 Task: Create a due date automation trigger when advanced on, 2 working days after a card is due add fields with custom field "Resume" set to a date more than 1 working days from now at 11:00 AM.
Action: Mouse moved to (989, 250)
Screenshot: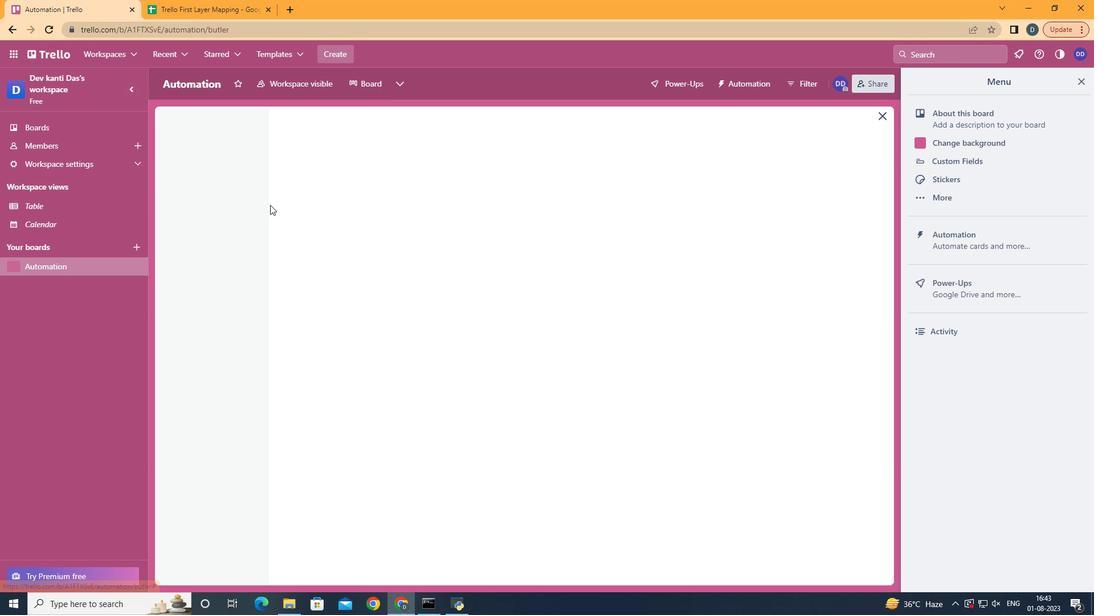 
Action: Mouse pressed left at (989, 250)
Screenshot: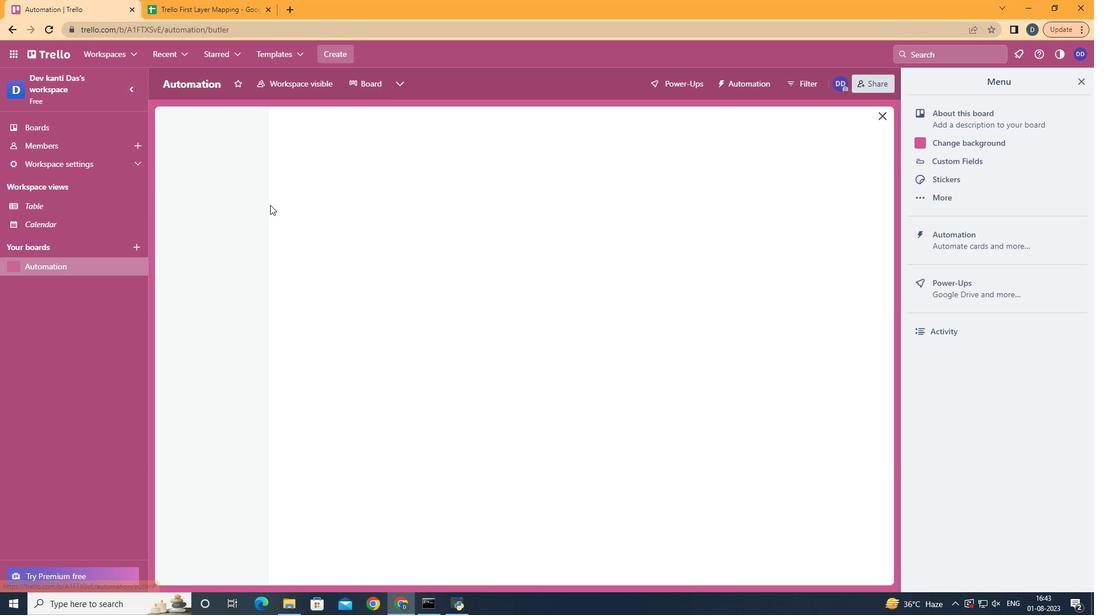 
Action: Mouse moved to (223, 216)
Screenshot: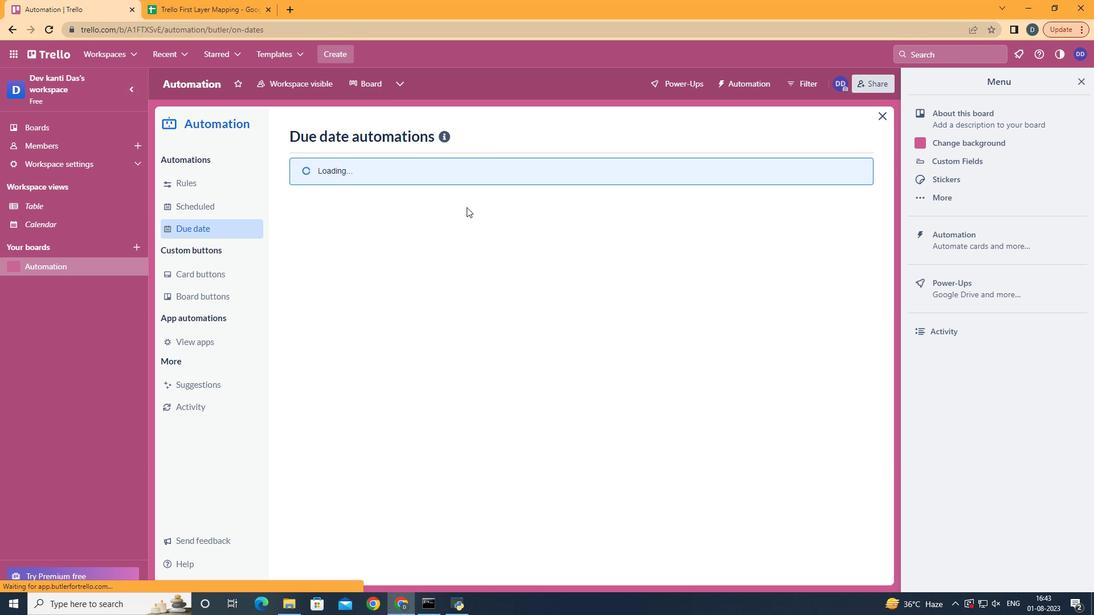 
Action: Mouse pressed left at (223, 216)
Screenshot: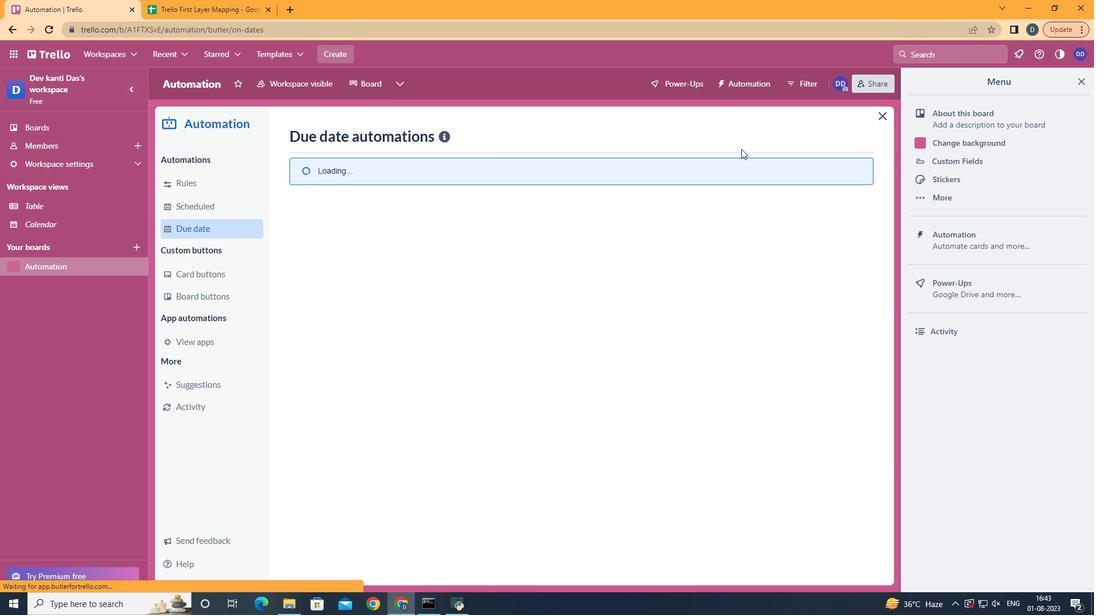 
Action: Mouse moved to (790, 134)
Screenshot: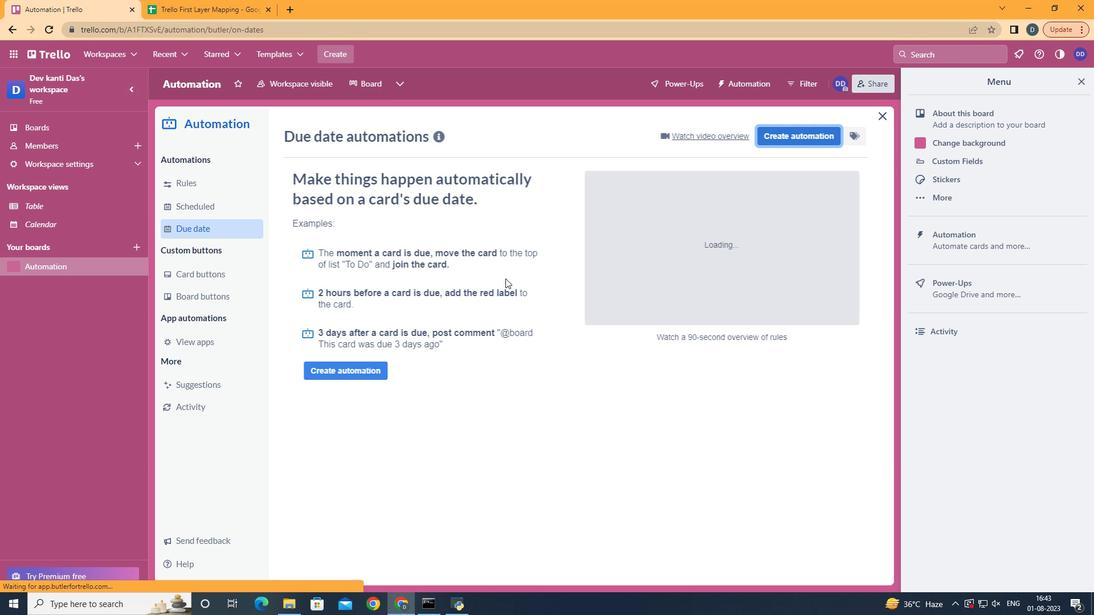 
Action: Mouse pressed left at (790, 134)
Screenshot: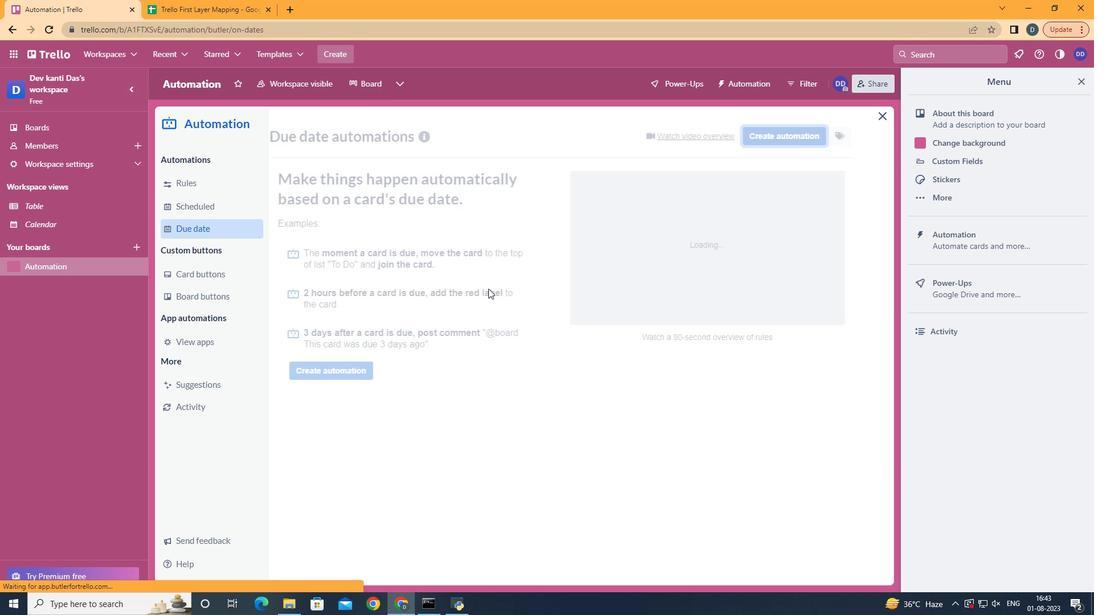 
Action: Mouse moved to (554, 257)
Screenshot: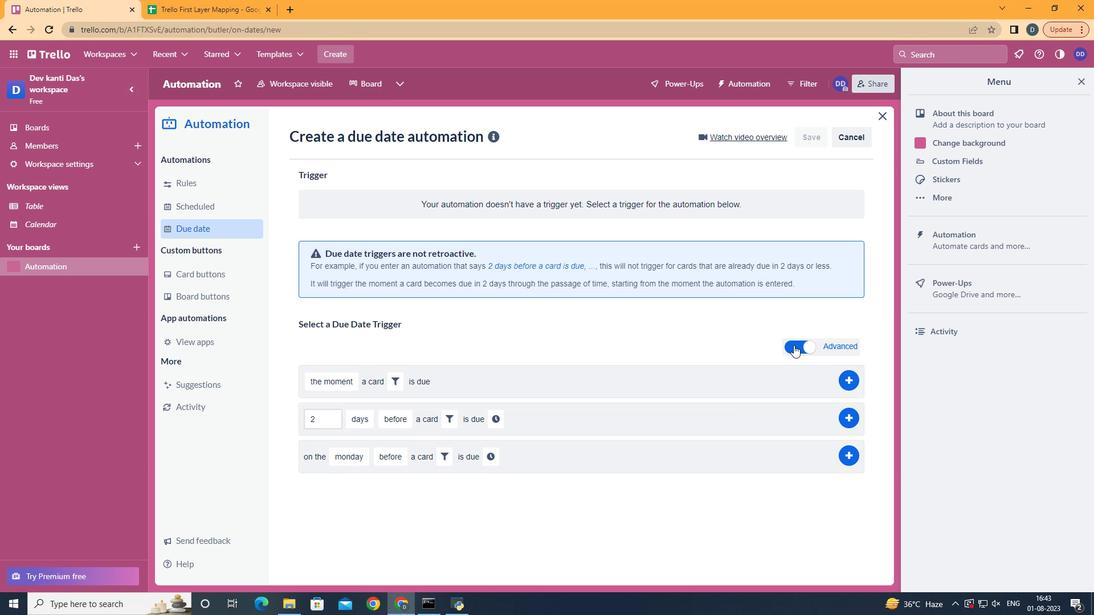 
Action: Mouse pressed left at (554, 257)
Screenshot: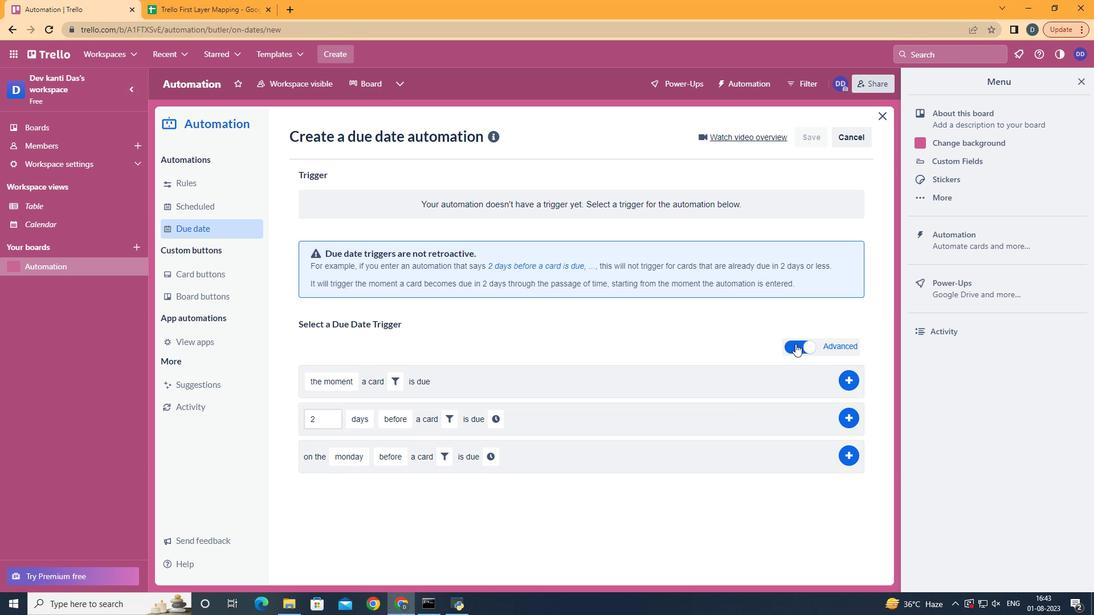 
Action: Mouse moved to (565, 250)
Screenshot: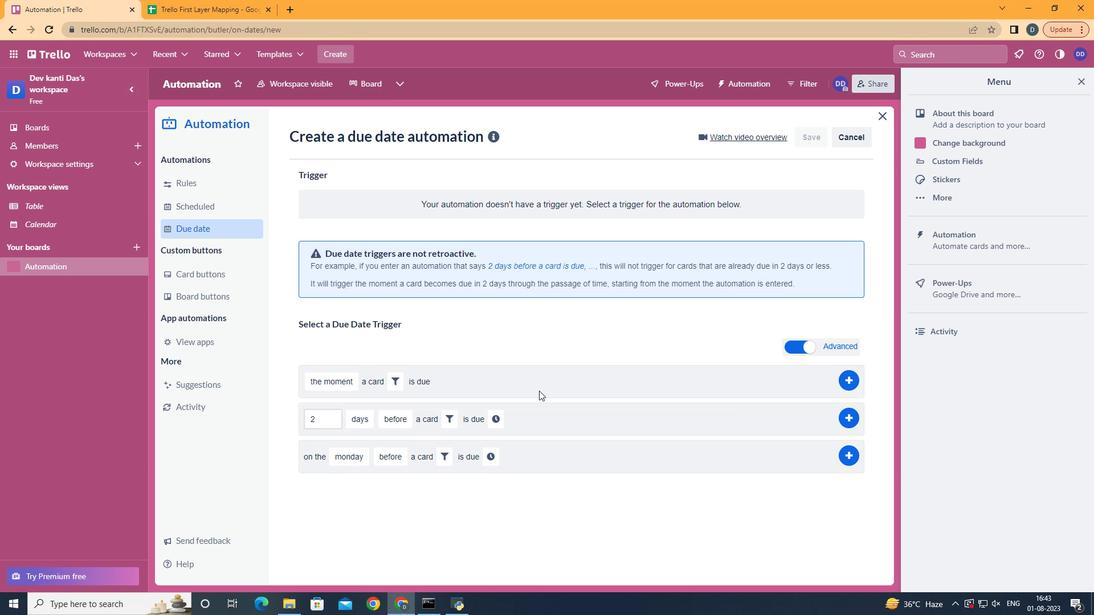 
Action: Mouse pressed left at (565, 250)
Screenshot: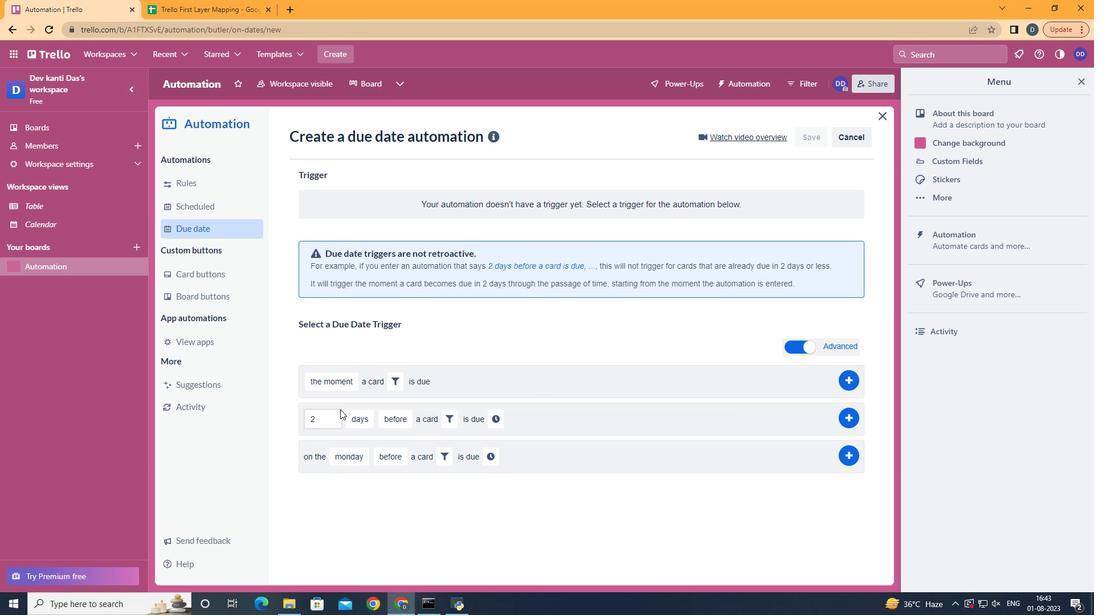 
Action: Mouse moved to (358, 455)
Screenshot: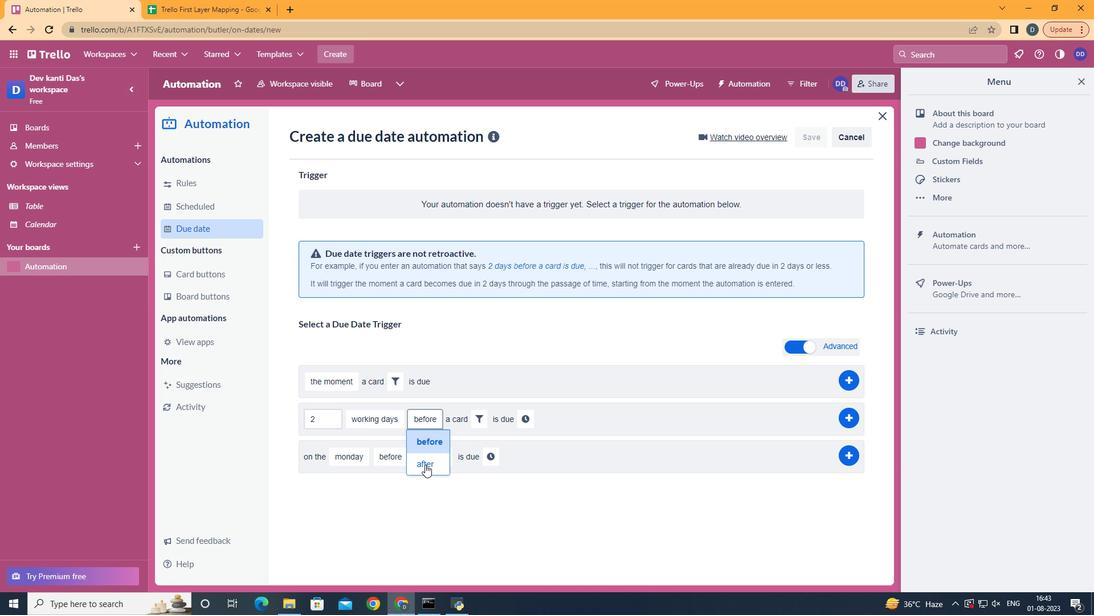 
Action: Mouse pressed left at (358, 455)
Screenshot: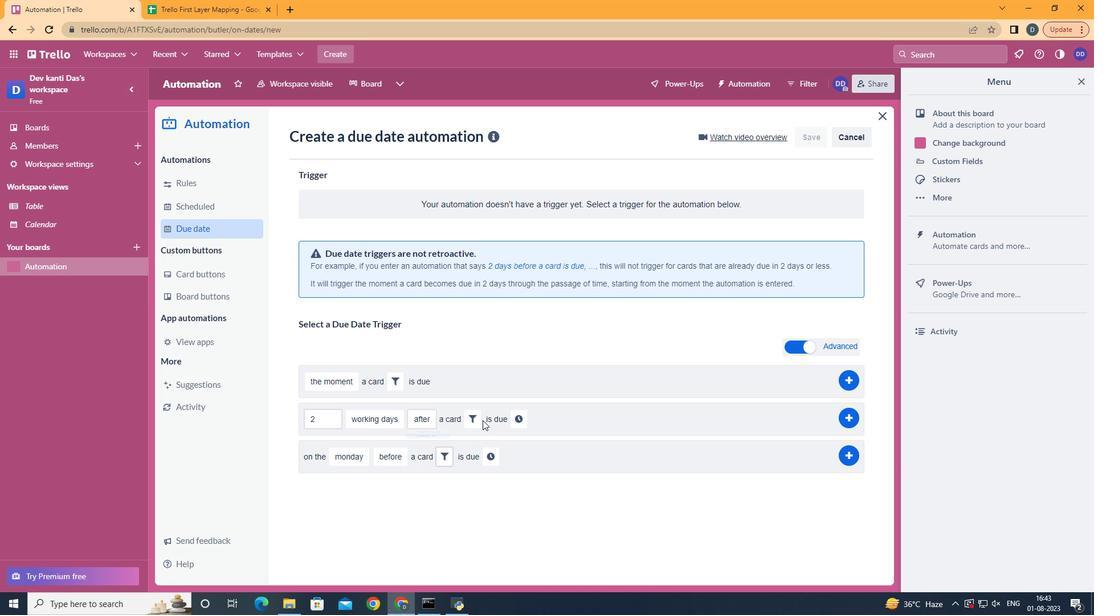 
Action: Mouse moved to (421, 461)
Screenshot: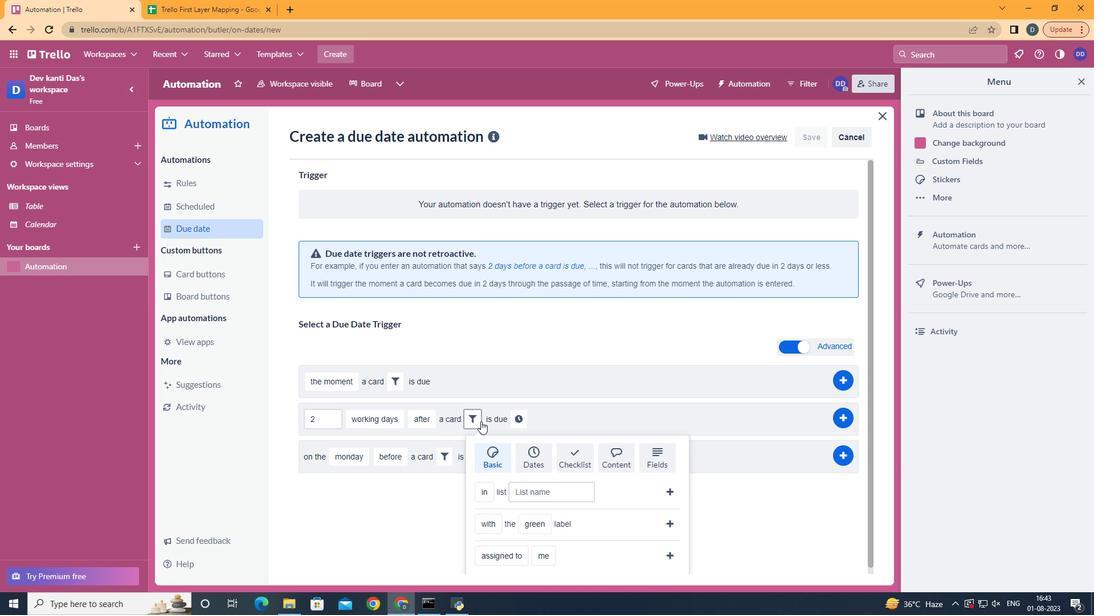 
Action: Mouse pressed left at (421, 461)
Screenshot: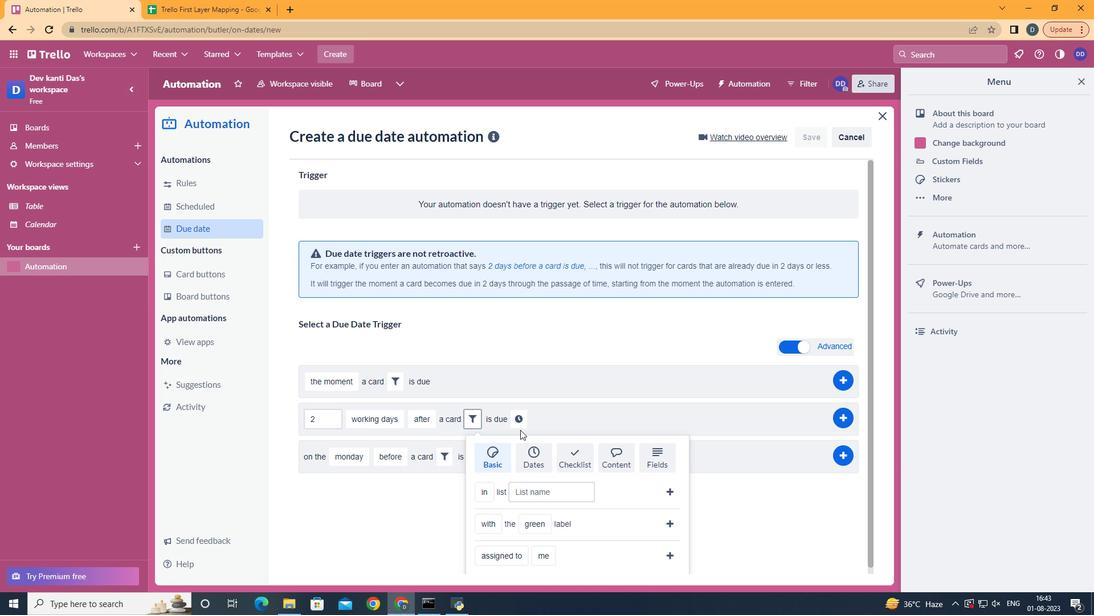 
Action: Mouse moved to (475, 416)
Screenshot: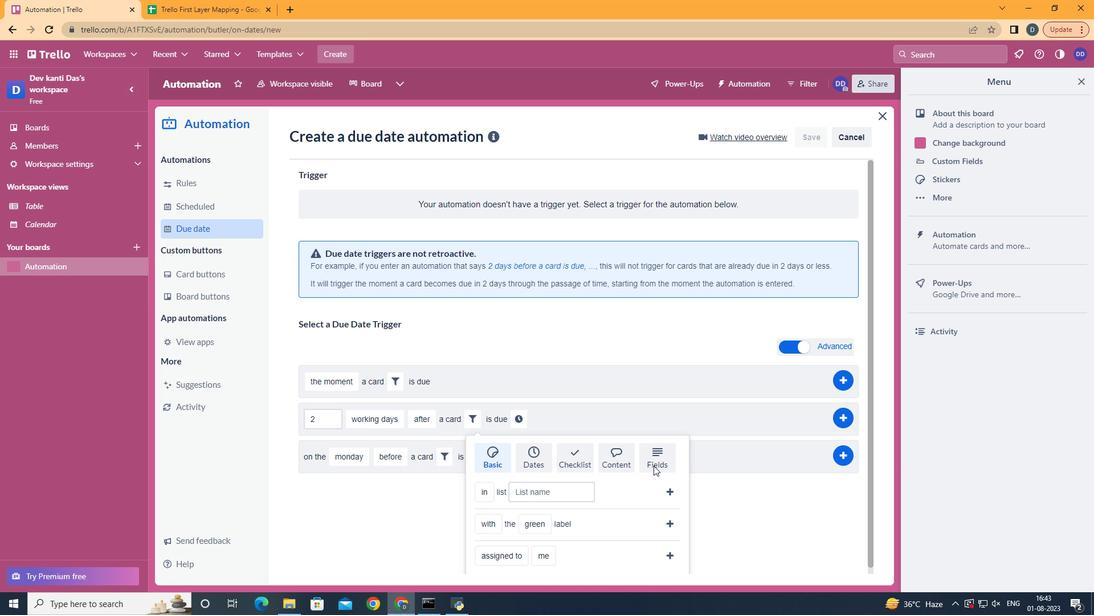
Action: Mouse pressed left at (475, 416)
Screenshot: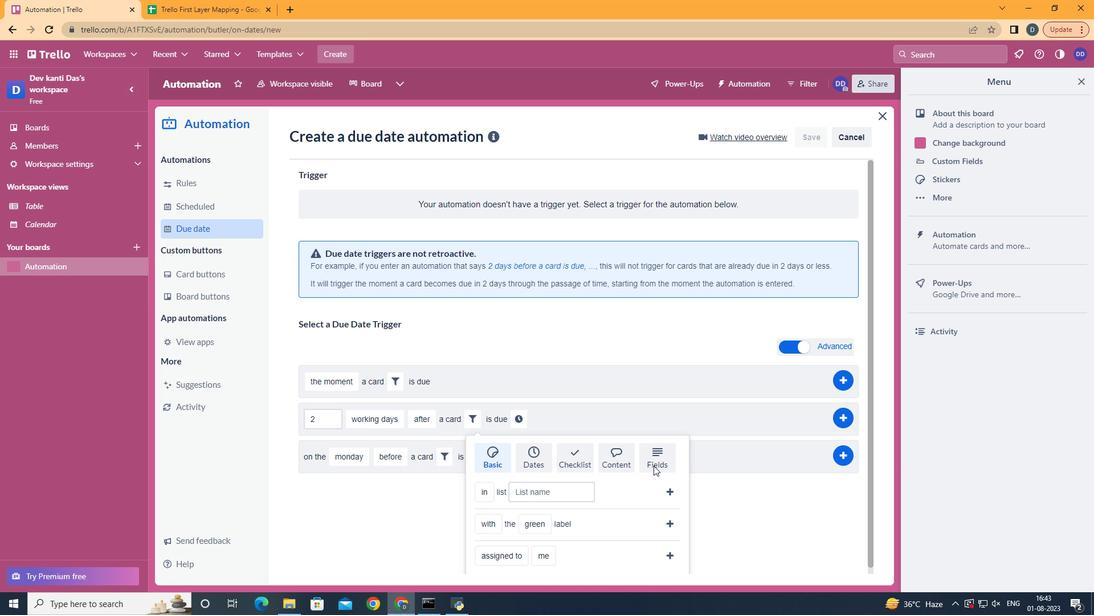 
Action: Mouse moved to (650, 462)
Screenshot: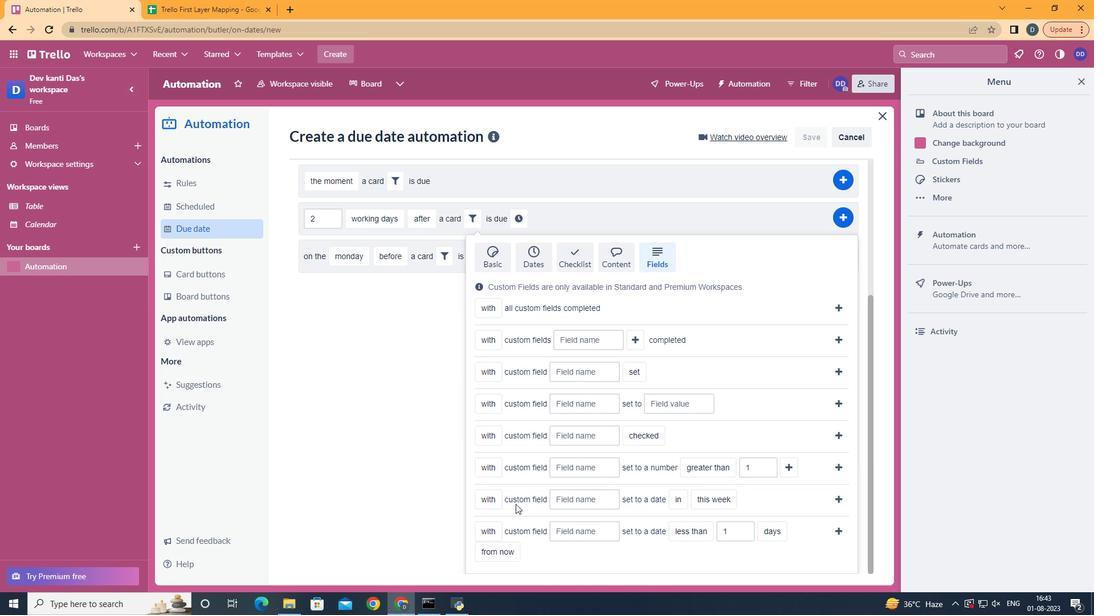 
Action: Mouse pressed left at (650, 462)
Screenshot: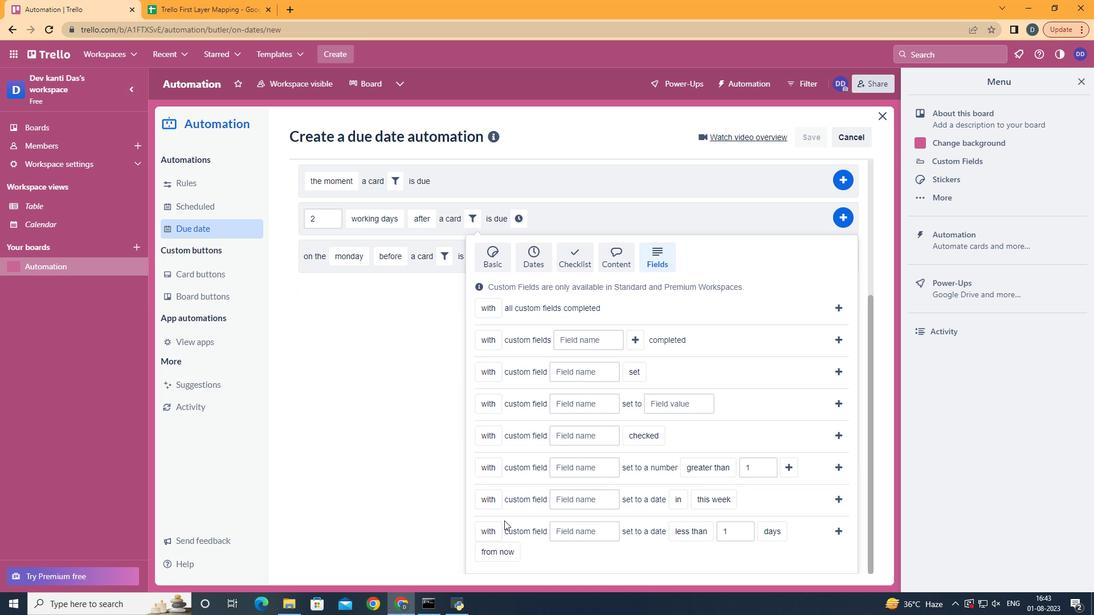 
Action: Mouse moved to (651, 459)
Screenshot: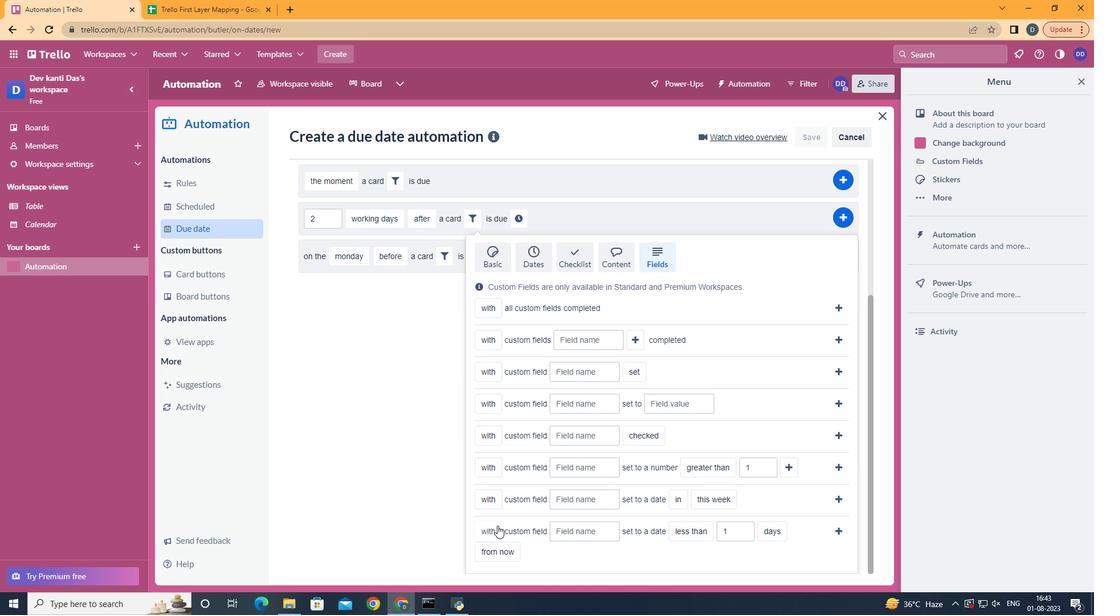 
Action: Mouse scrolled (651, 458) with delta (0, 0)
Screenshot: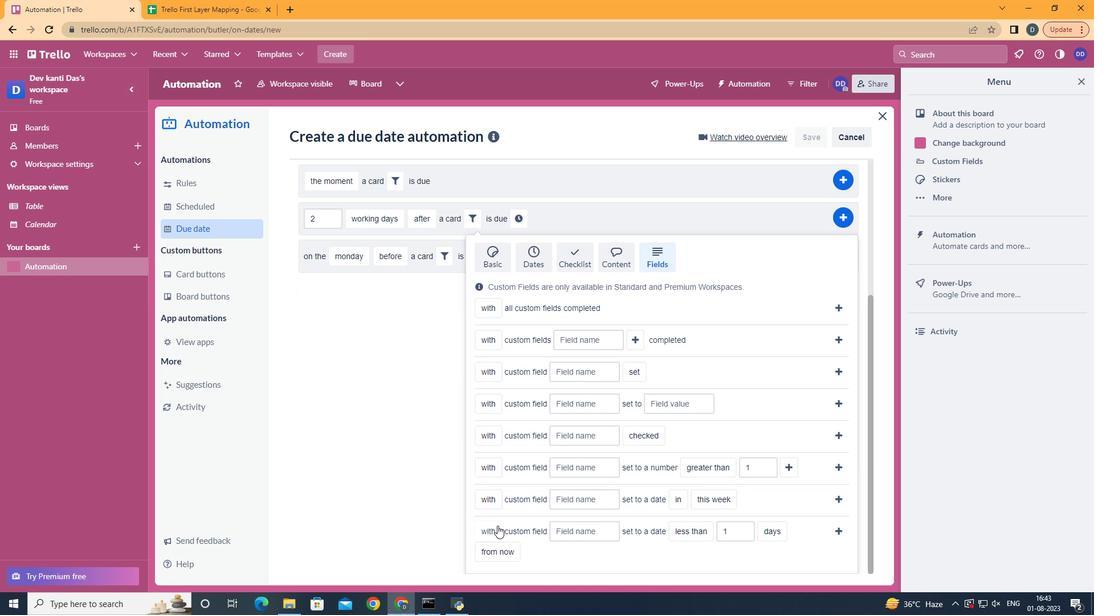 
Action: Mouse scrolled (651, 458) with delta (0, 0)
Screenshot: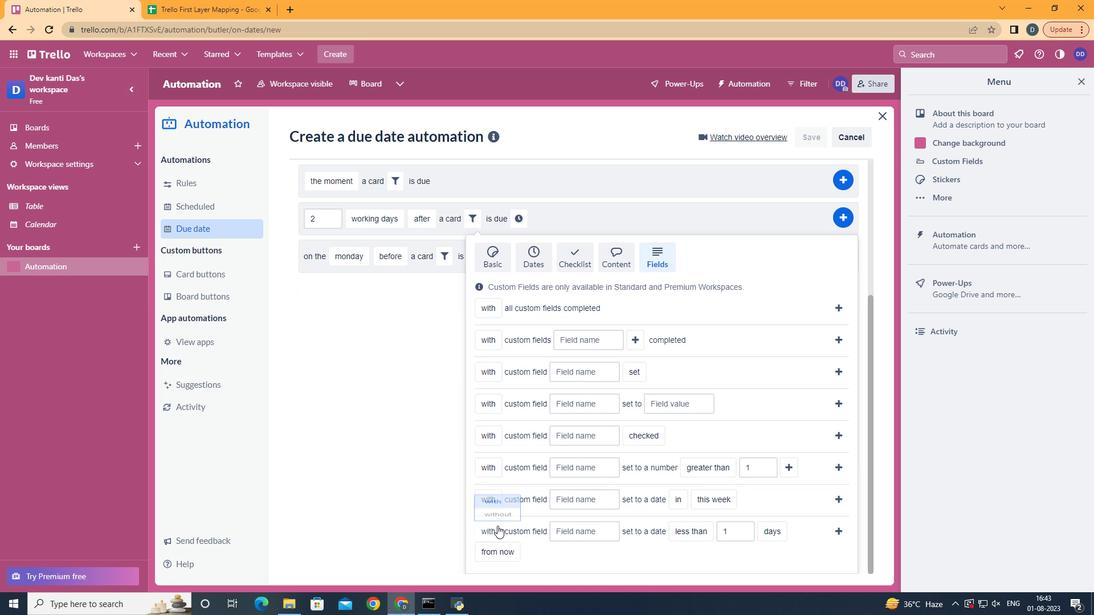 
Action: Mouse scrolled (651, 458) with delta (0, 0)
Screenshot: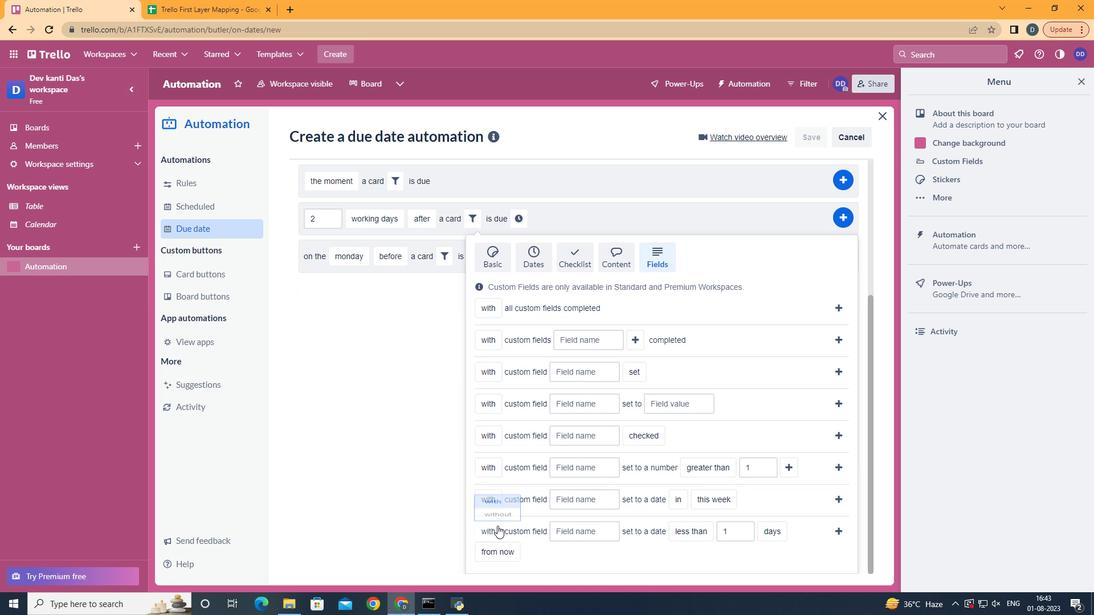 
Action: Mouse scrolled (651, 458) with delta (0, 0)
Screenshot: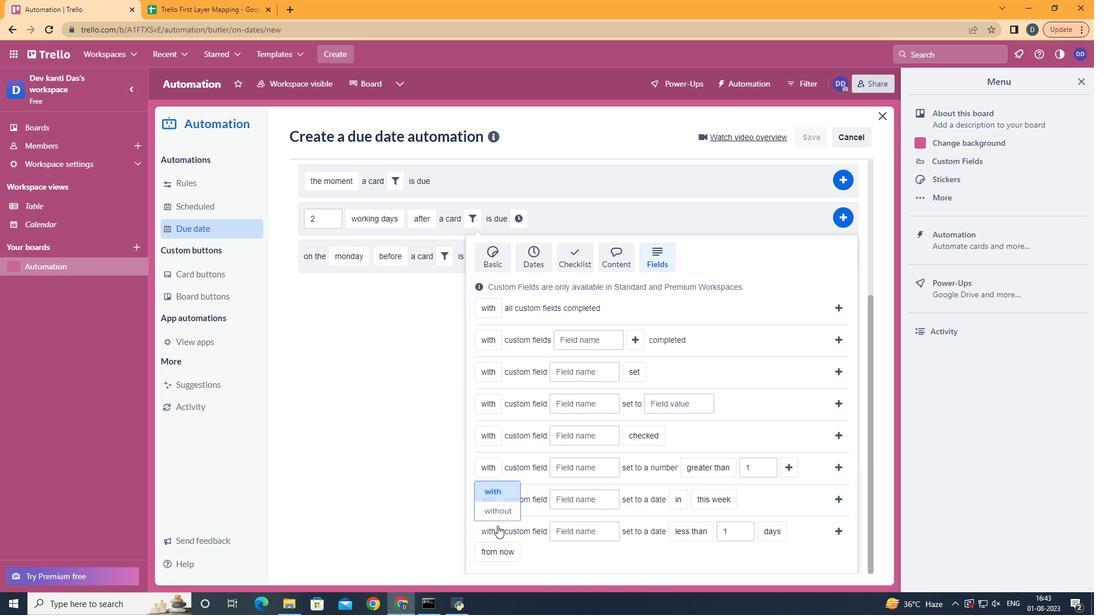
Action: Mouse scrolled (651, 458) with delta (0, 0)
Screenshot: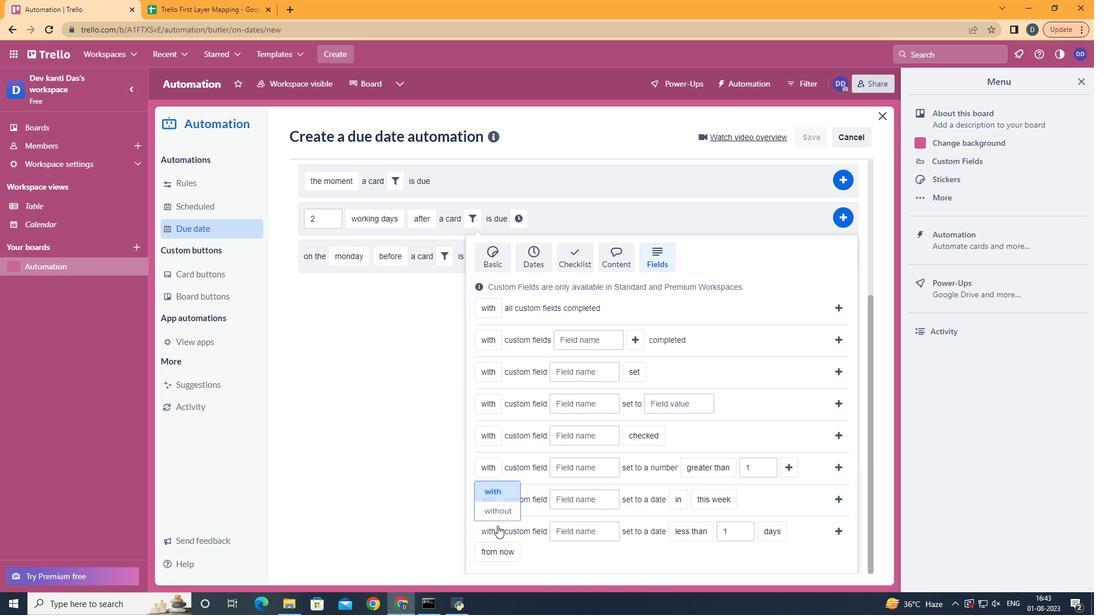 
Action: Mouse scrolled (651, 458) with delta (0, 0)
Screenshot: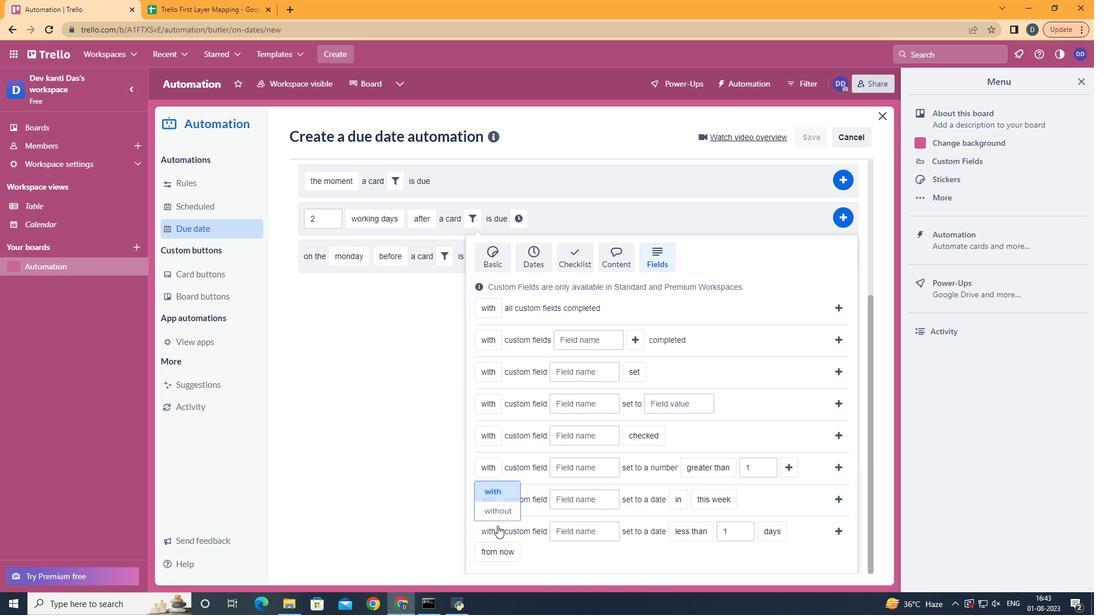 
Action: Mouse moved to (652, 458)
Screenshot: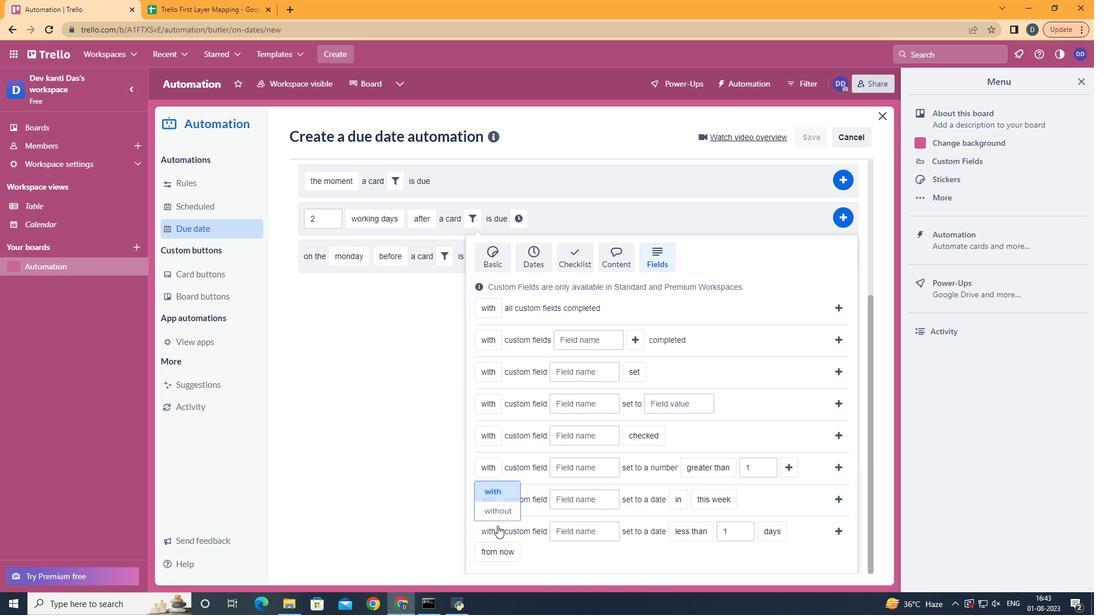 
Action: Mouse scrolled (652, 458) with delta (0, 0)
Screenshot: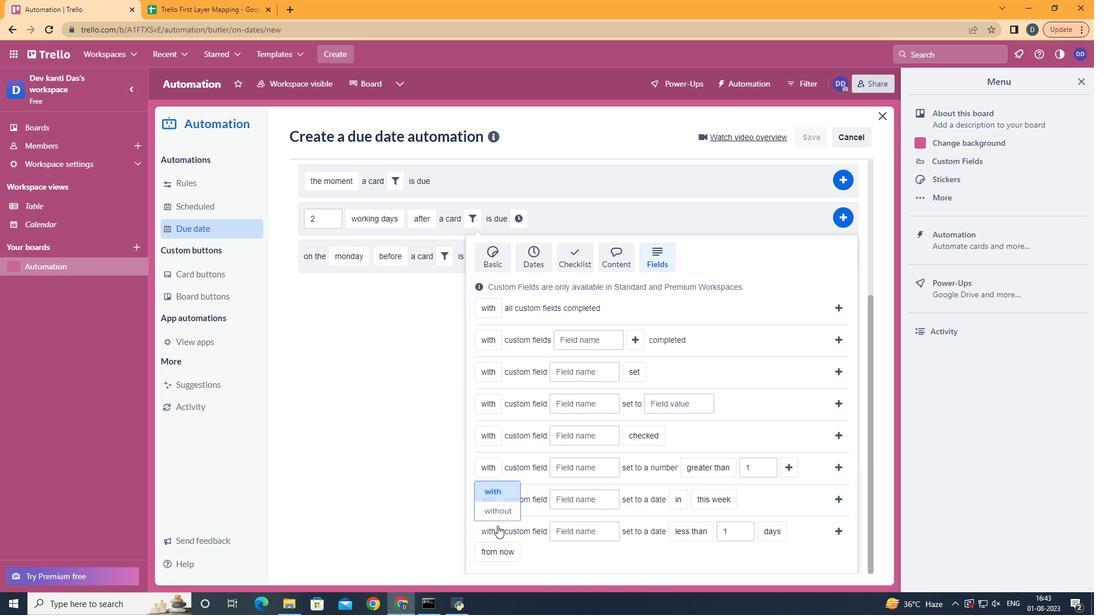 
Action: Mouse moved to (503, 483)
Screenshot: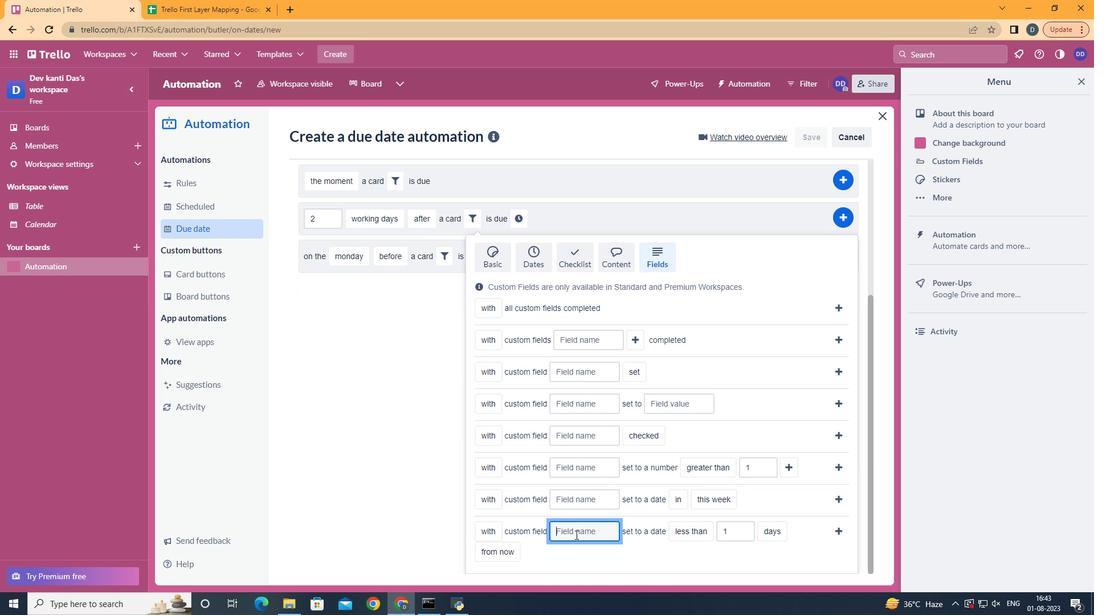 
Action: Mouse pressed left at (503, 483)
Screenshot: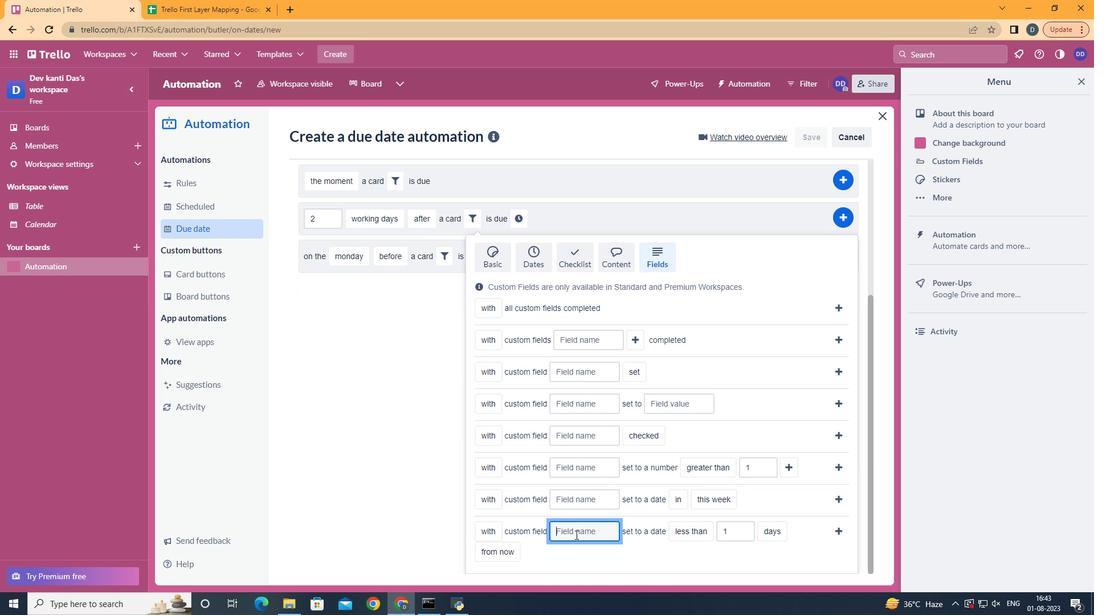 
Action: Mouse moved to (572, 531)
Screenshot: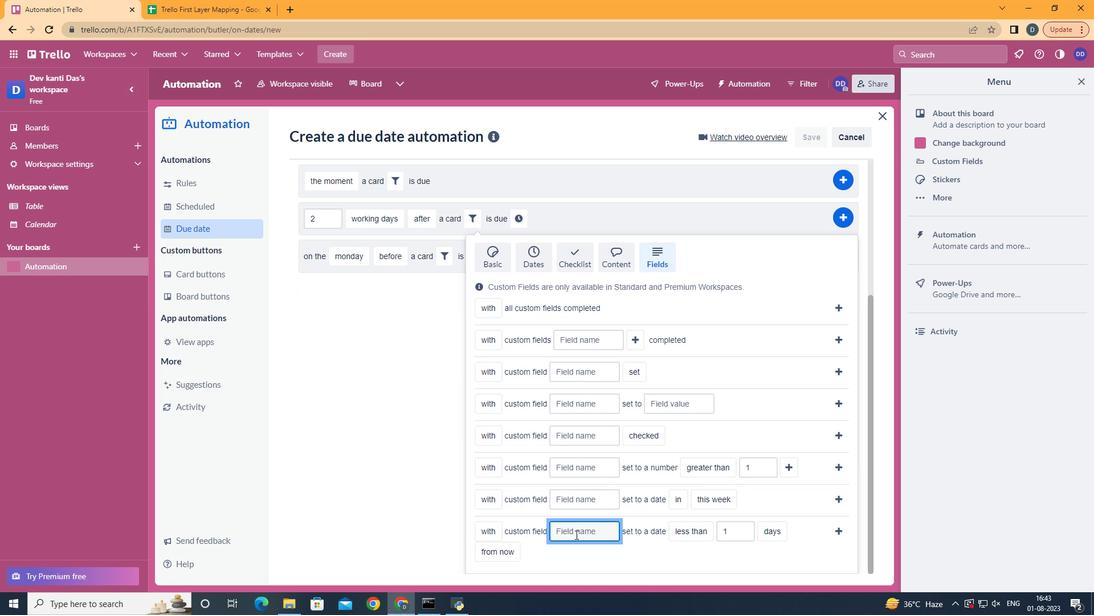 
Action: Mouse pressed left at (572, 531)
Screenshot: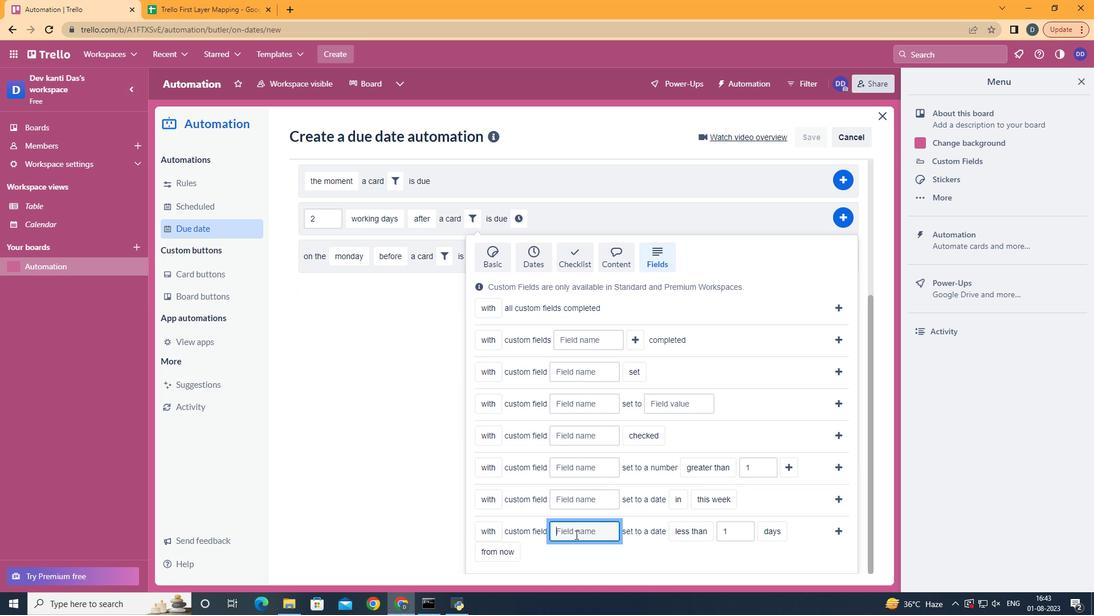 
Action: Key pressed <Key.shift>Resume
Screenshot: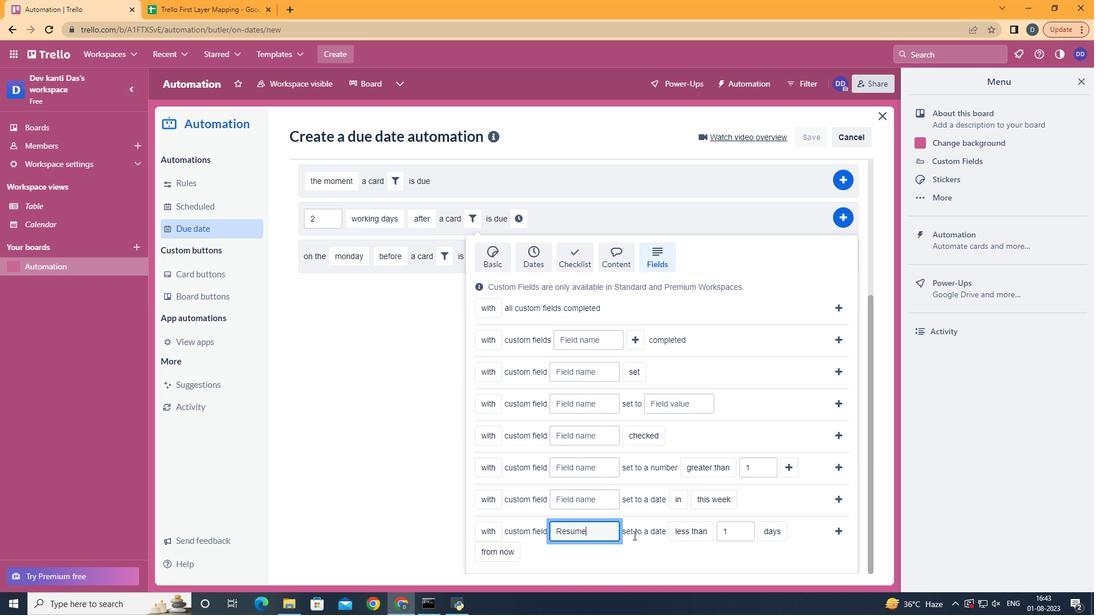 
Action: Mouse moved to (703, 483)
Screenshot: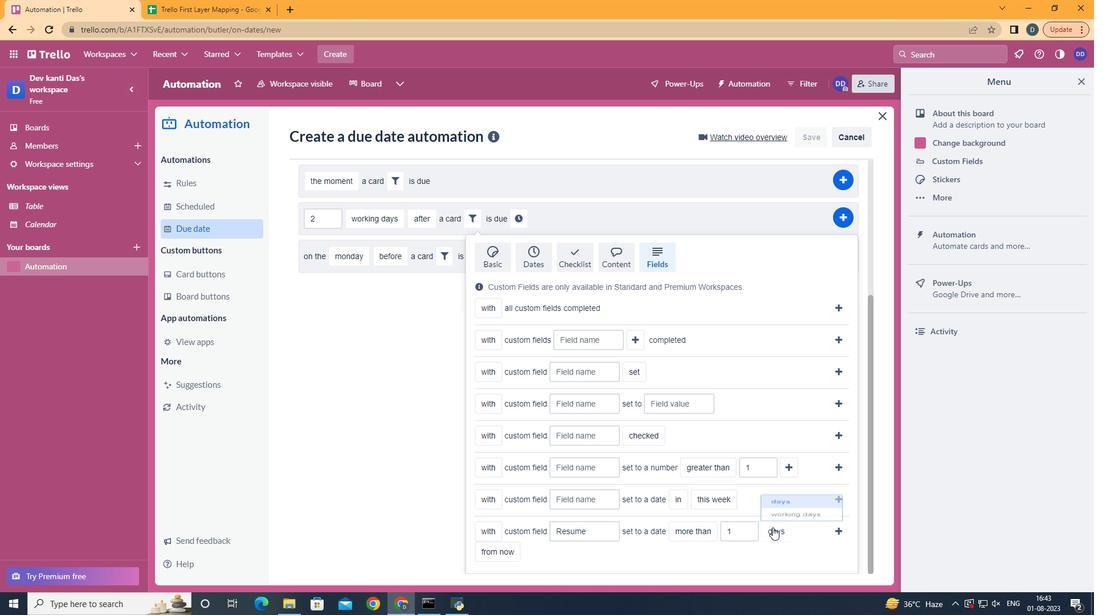 
Action: Mouse pressed left at (703, 483)
Screenshot: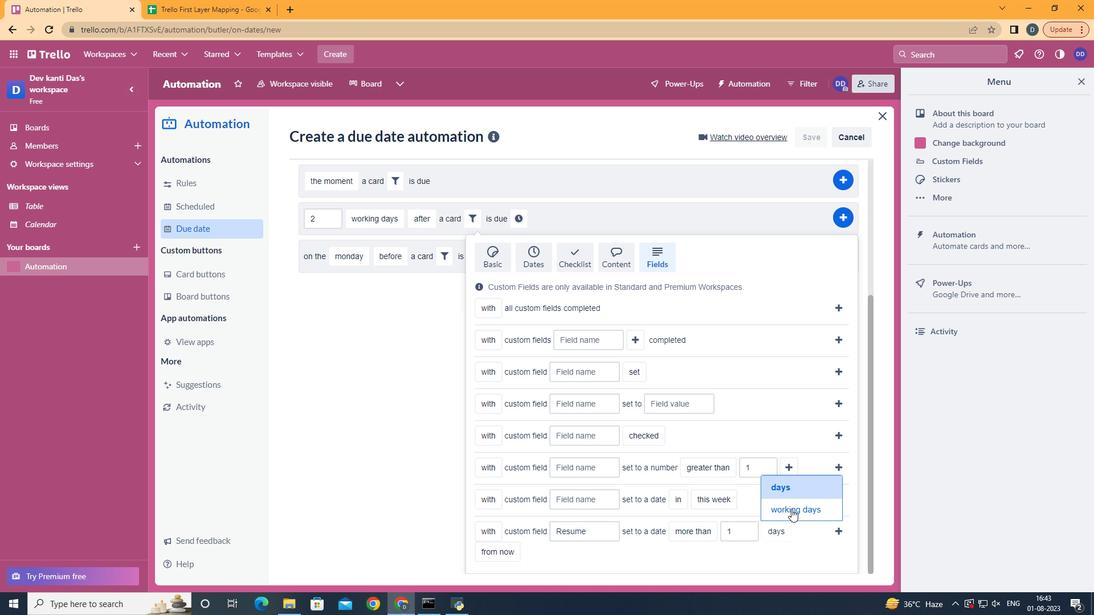 
Action: Mouse moved to (790, 504)
Screenshot: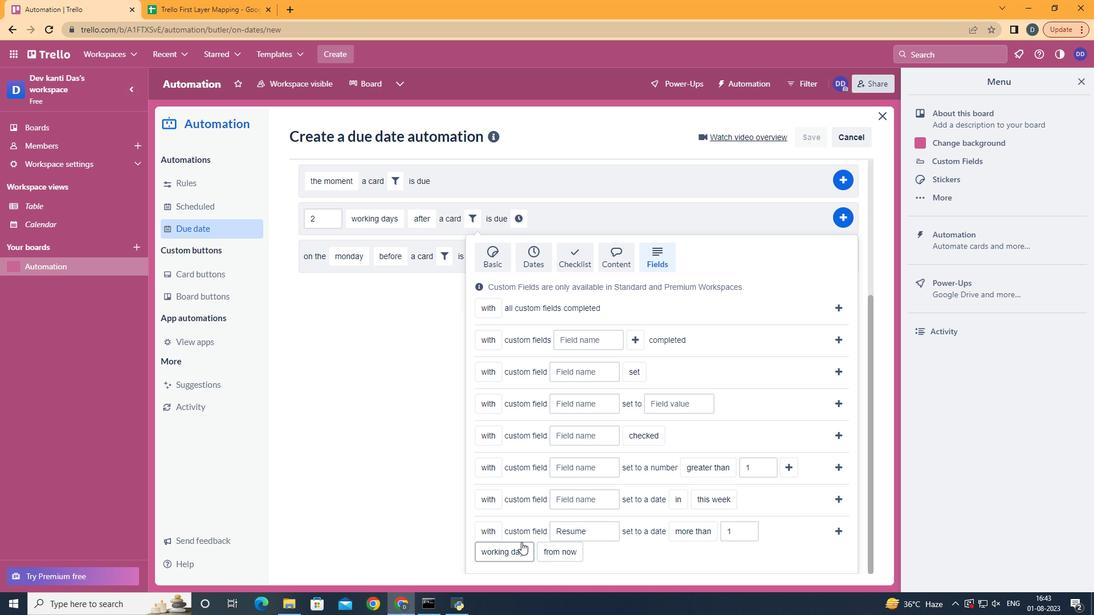 
Action: Mouse pressed left at (790, 504)
Screenshot: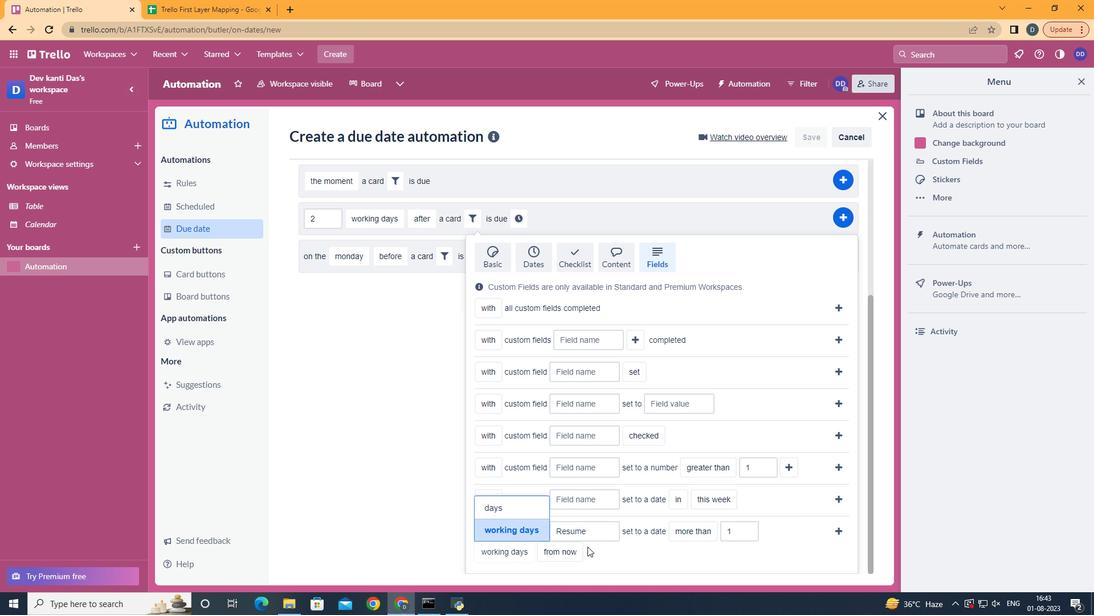 
Action: Mouse moved to (575, 501)
Screenshot: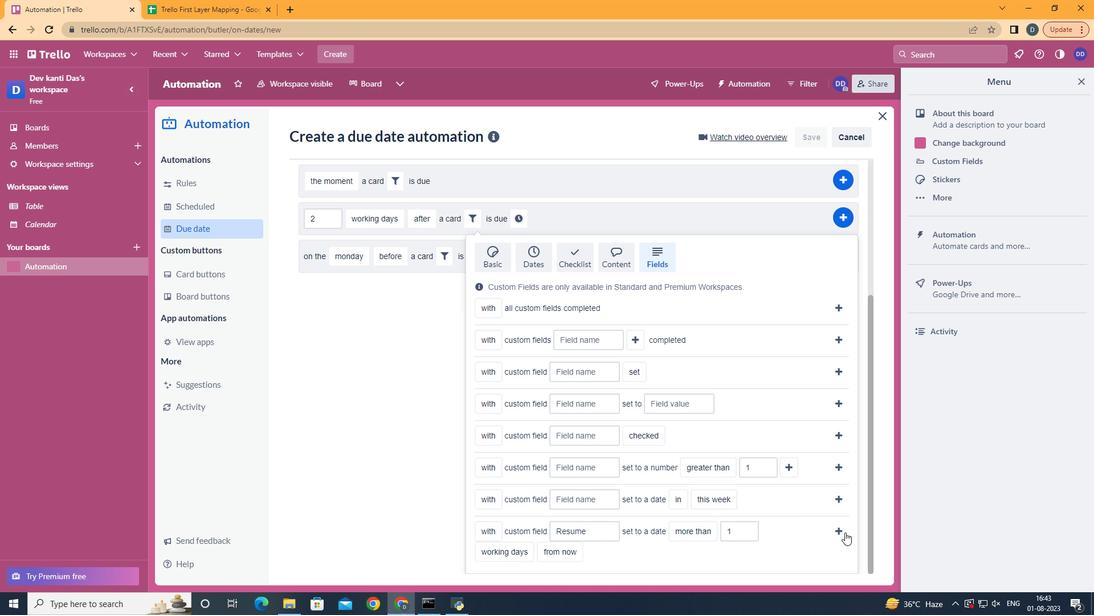 
Action: Mouse pressed left at (575, 501)
Screenshot: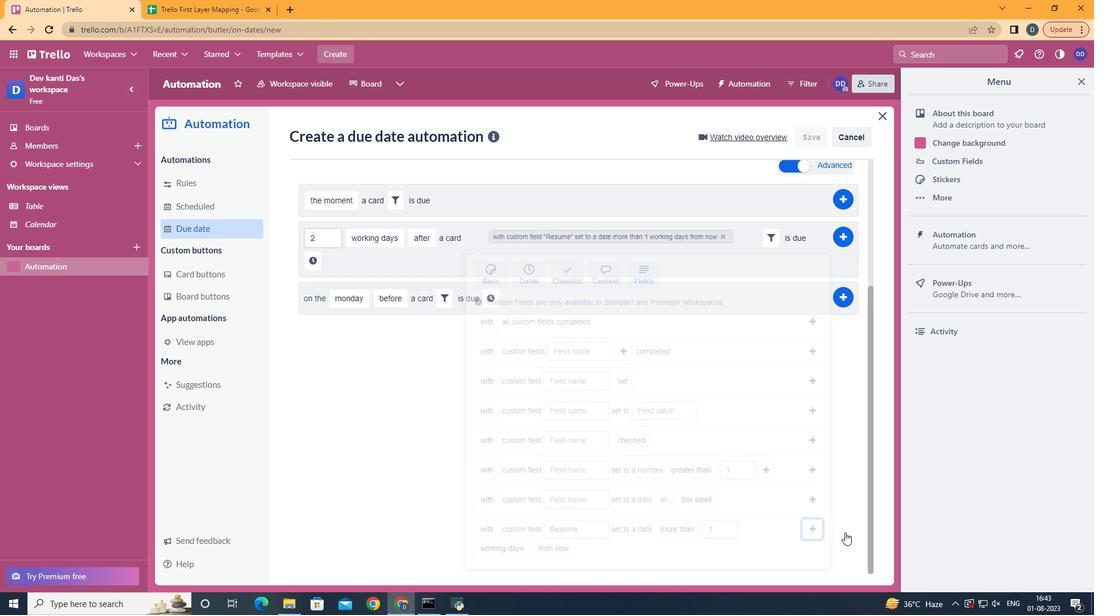 
Action: Mouse moved to (841, 529)
Screenshot: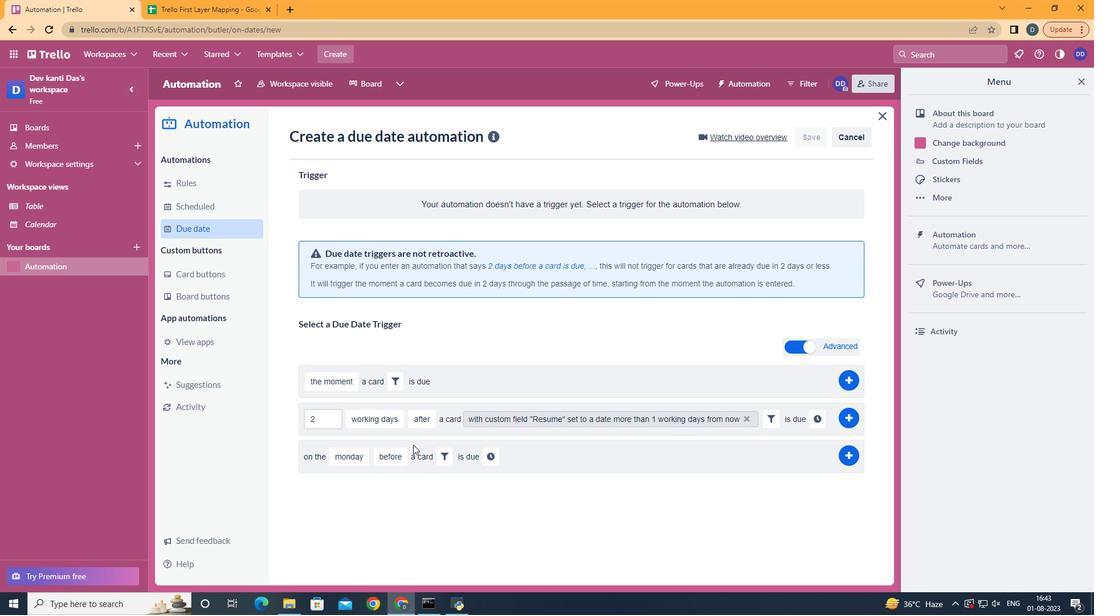 
Action: Mouse pressed left at (841, 529)
Screenshot: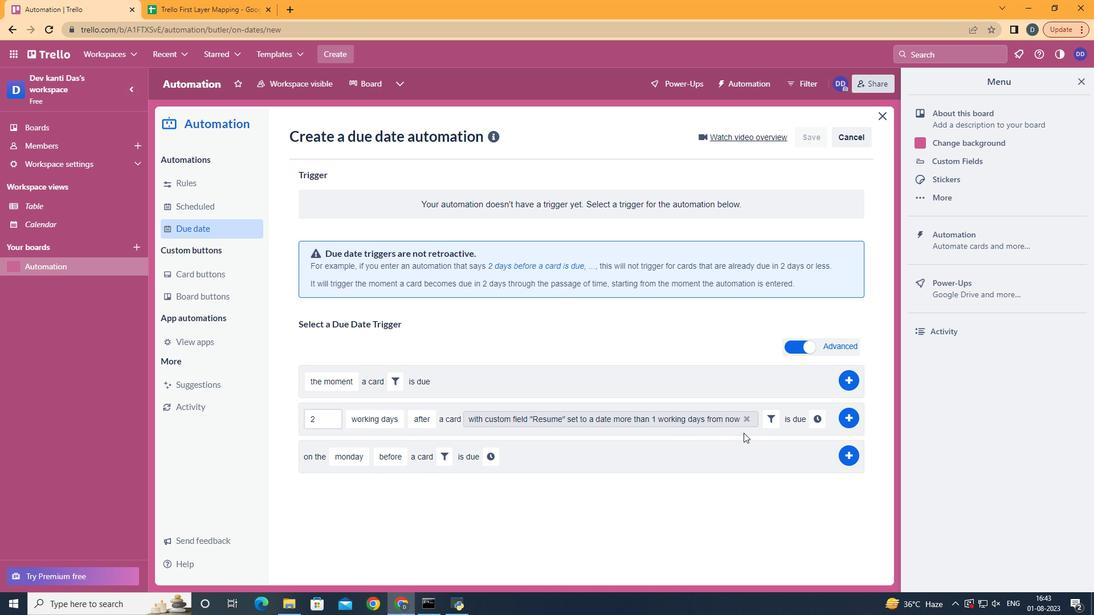 
Action: Mouse moved to (816, 421)
Screenshot: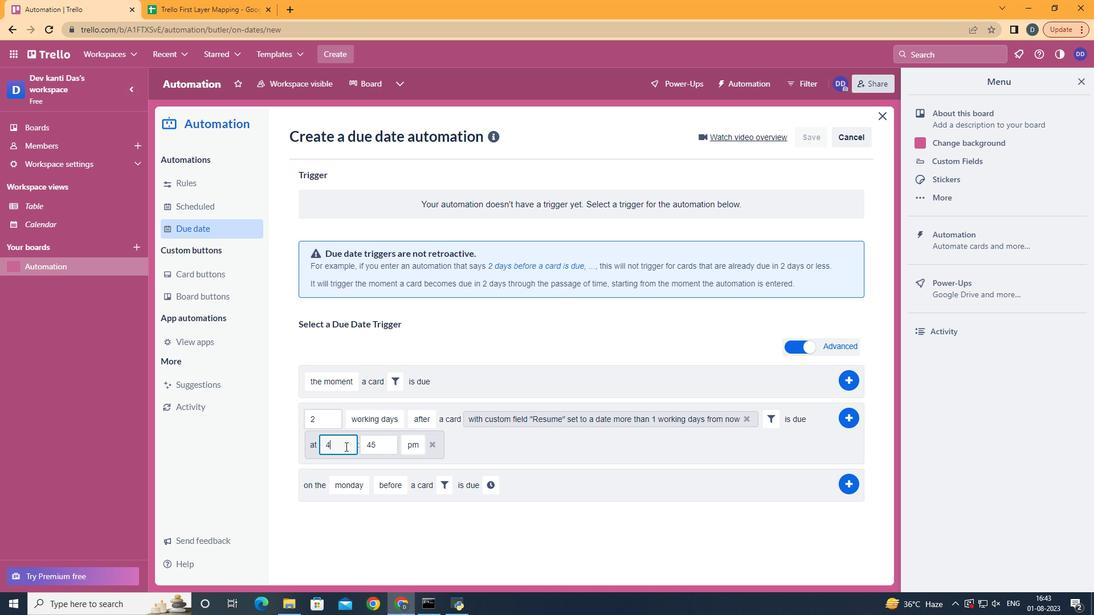
Action: Mouse pressed left at (816, 421)
Screenshot: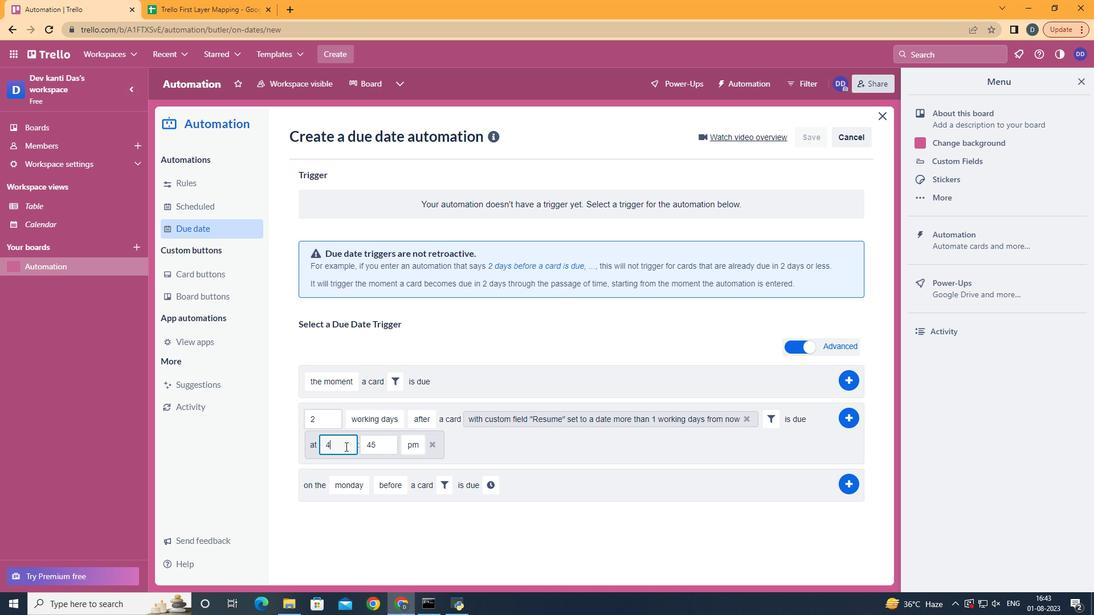 
Action: Mouse moved to (341, 443)
Screenshot: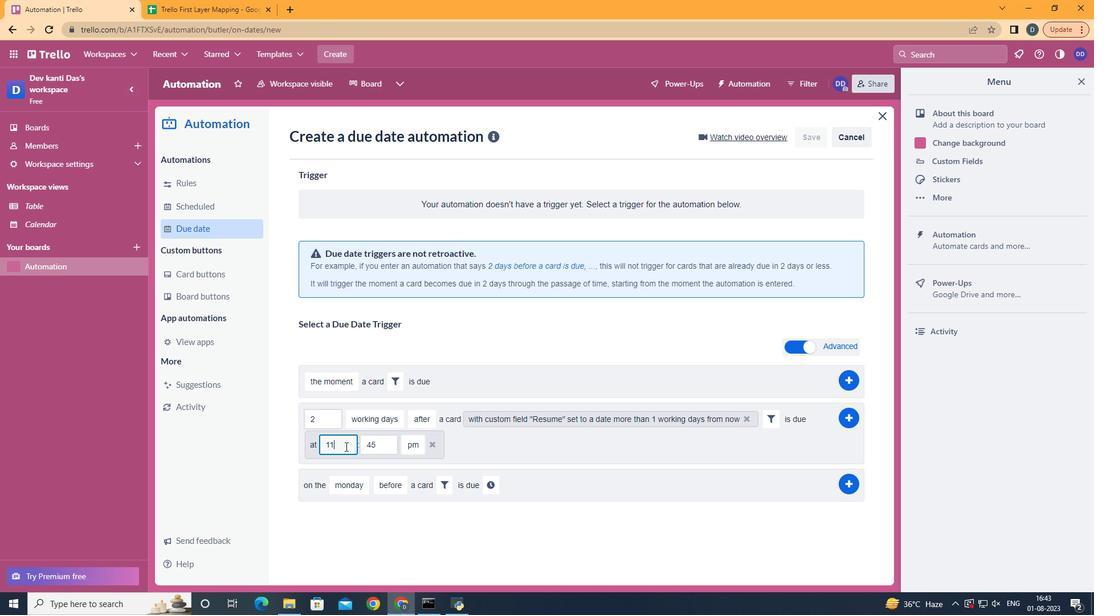 
Action: Mouse pressed left at (341, 443)
Screenshot: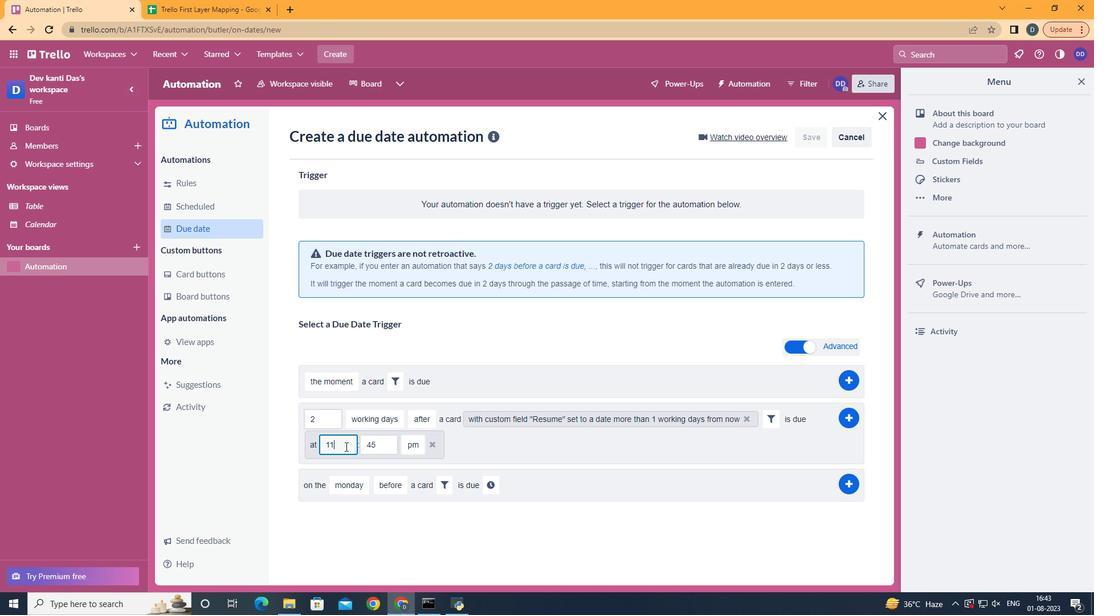 
Action: Key pressed <Key.backspace>11
Screenshot: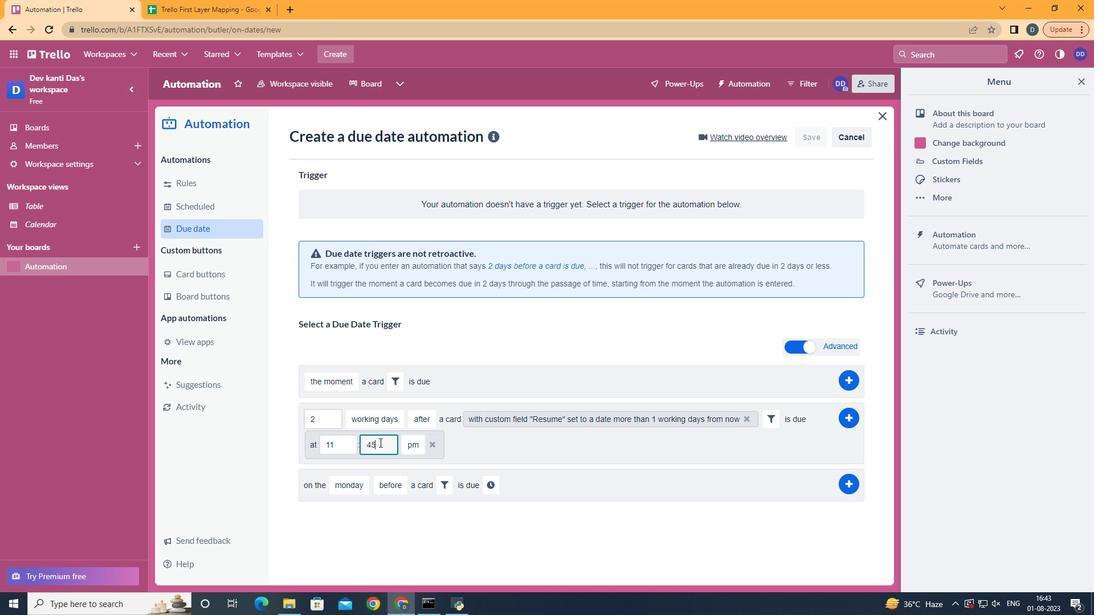 
Action: Mouse moved to (376, 439)
Screenshot: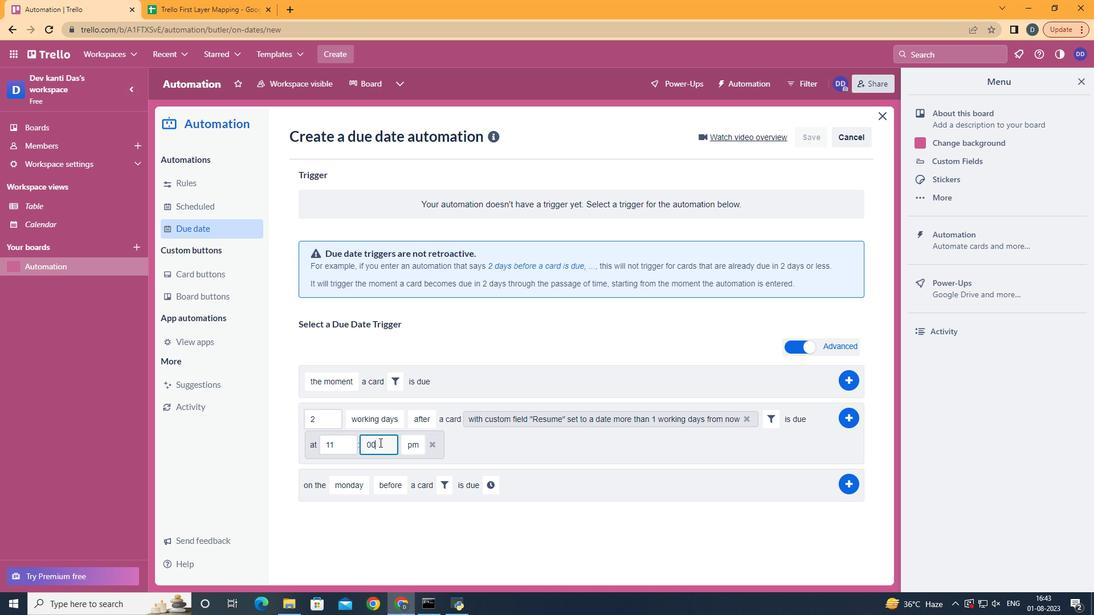 
Action: Mouse pressed left at (376, 439)
Screenshot: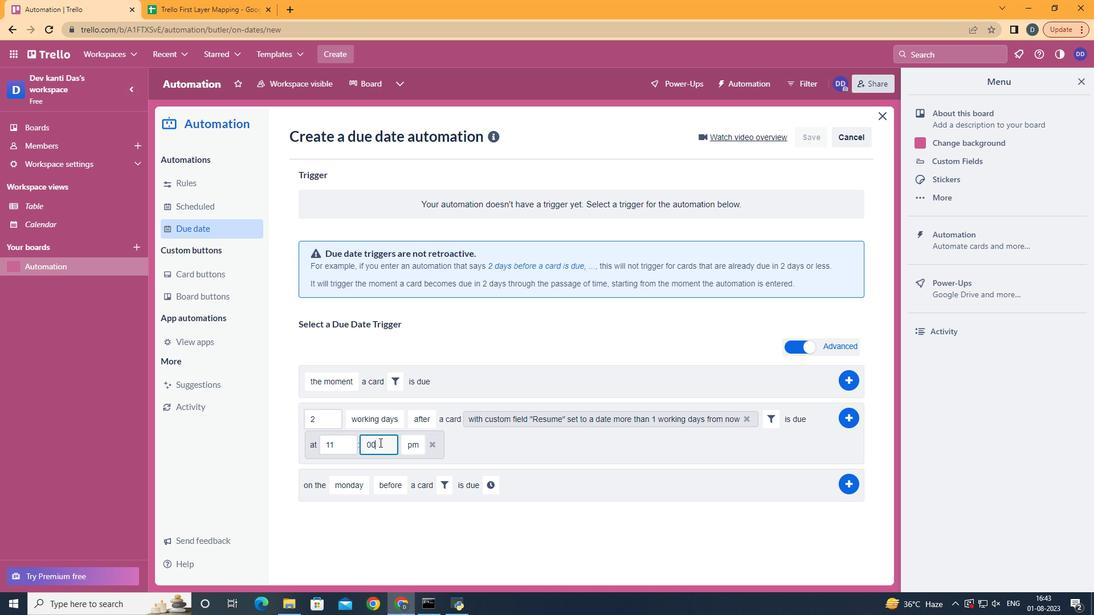 
Action: Key pressed <Key.backspace><Key.backspace>00
Screenshot: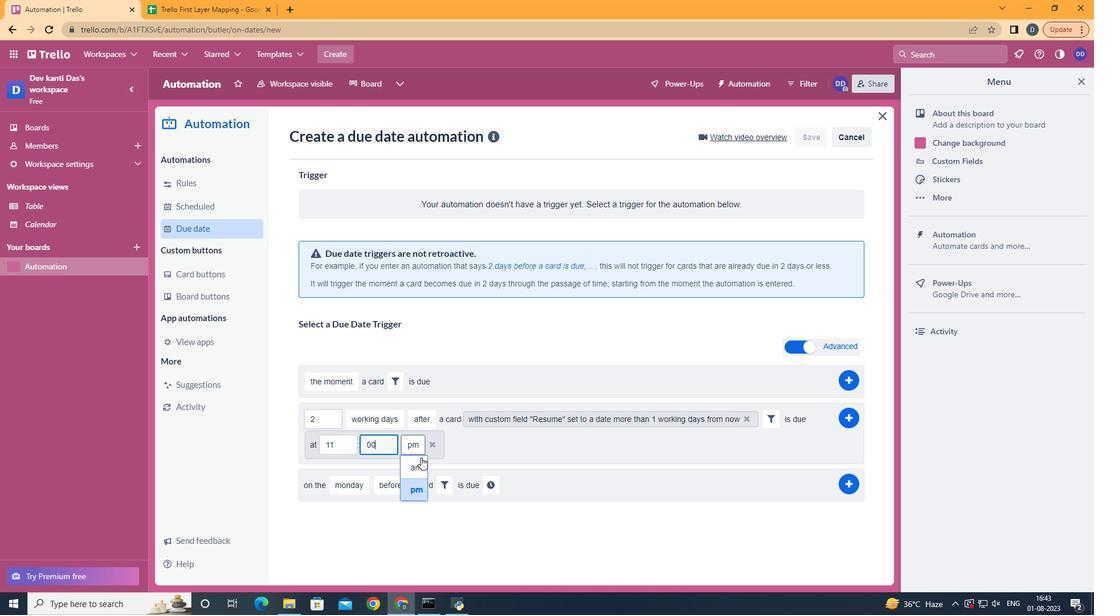 
Action: Mouse moved to (417, 459)
Screenshot: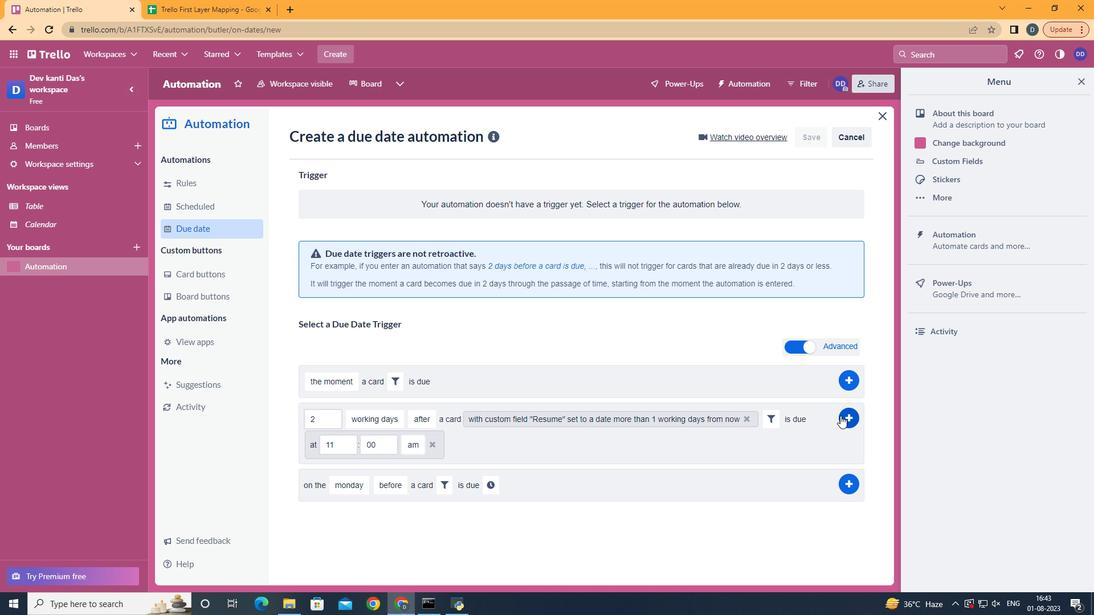 
Action: Mouse pressed left at (417, 459)
Screenshot: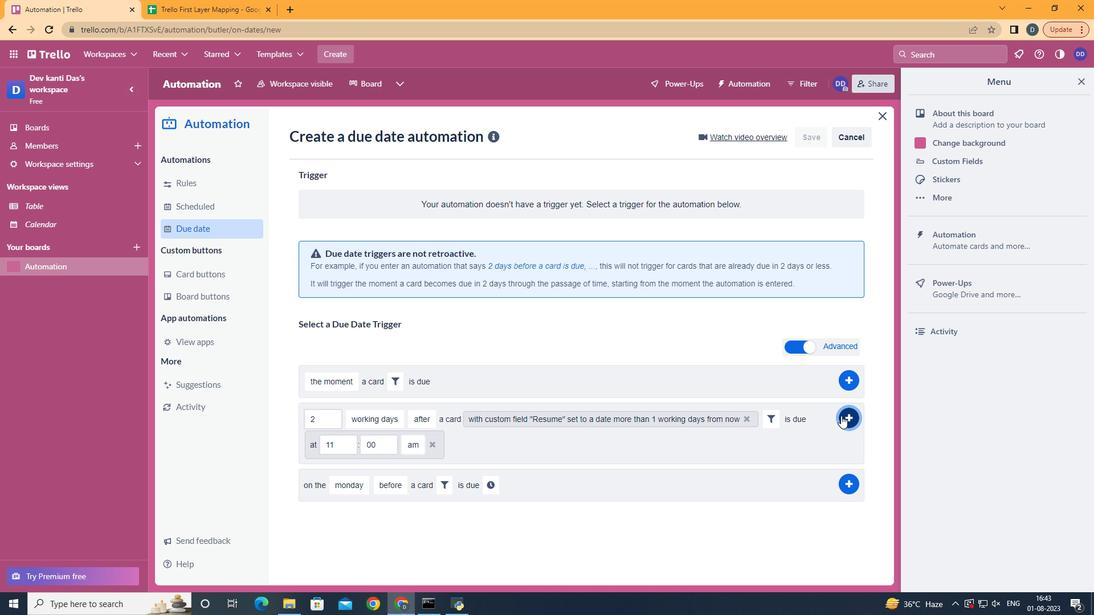 
Action: Mouse moved to (837, 412)
Screenshot: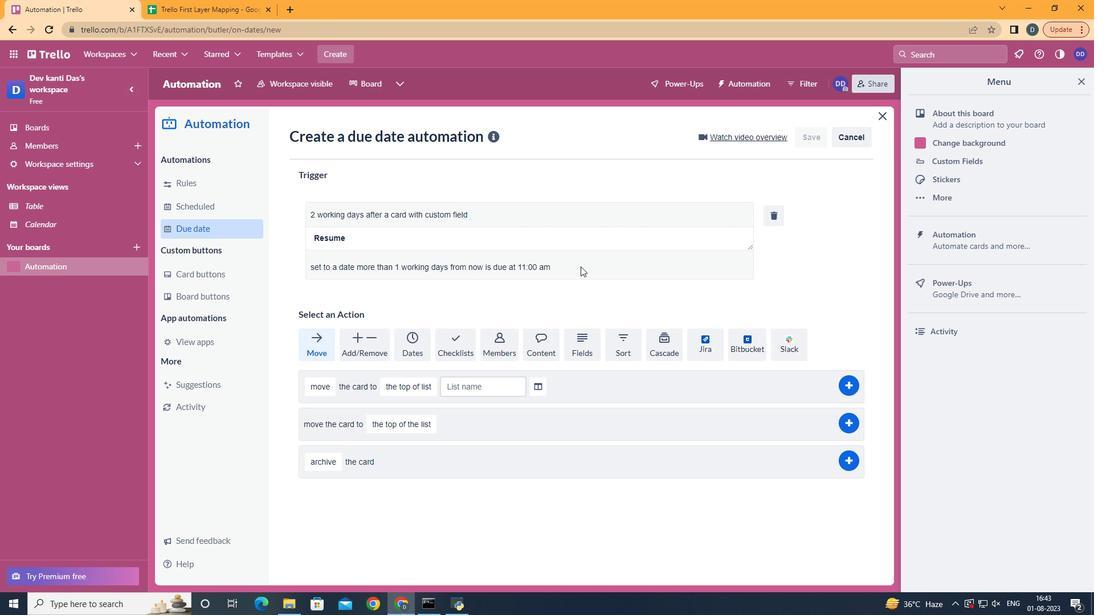
Action: Mouse pressed left at (837, 412)
Screenshot: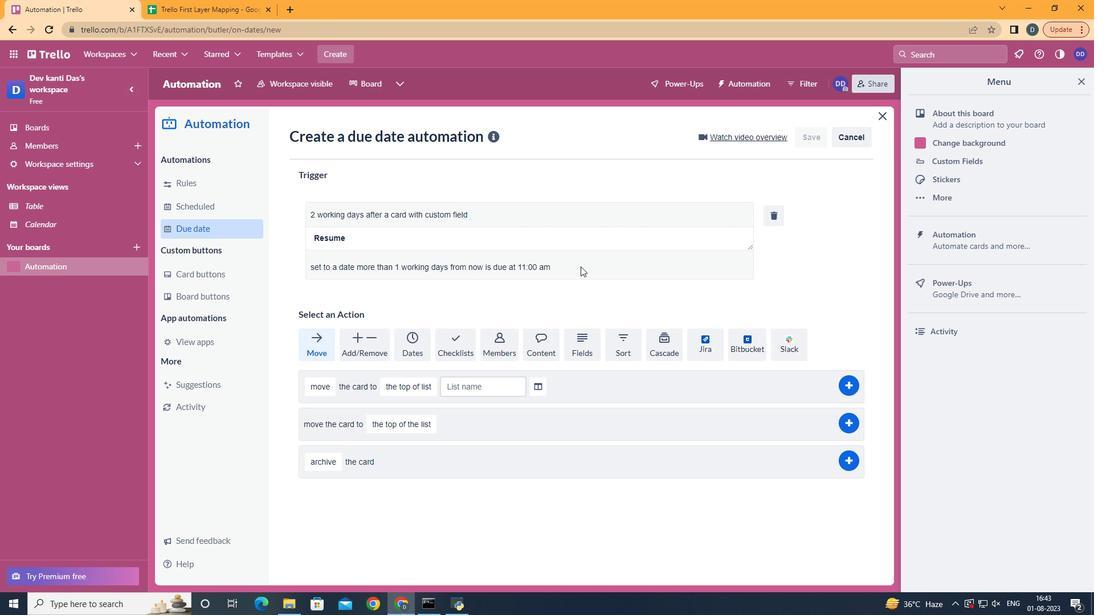 
Action: Mouse moved to (577, 263)
Screenshot: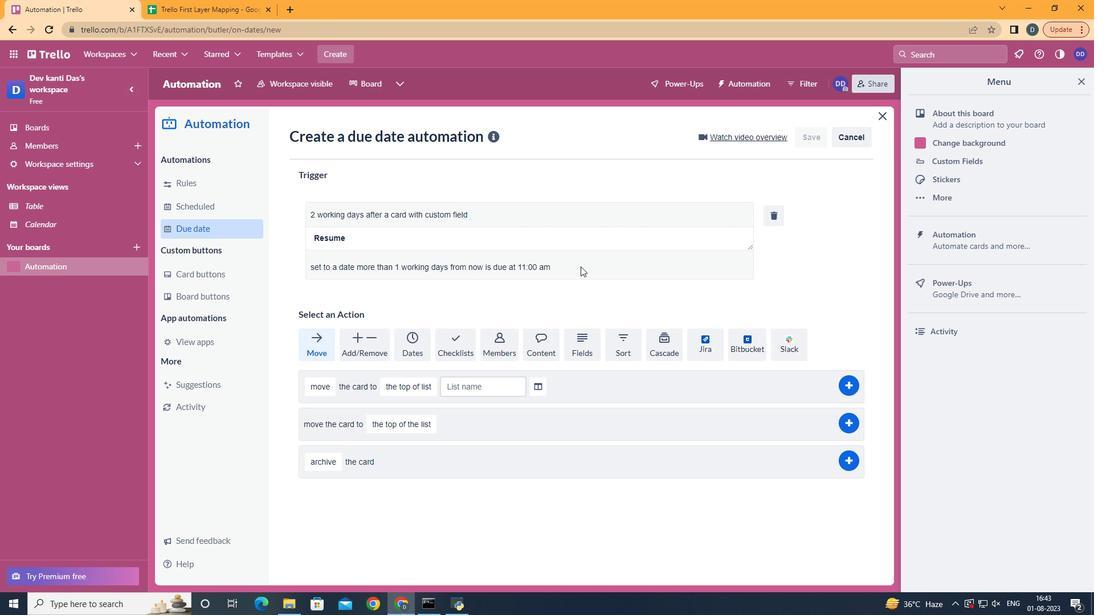 
